 Task: In the sheet Budget Analysis ToolFont size of heading  18 Font style of dataoswald 'Font size of data '9 Alignment of headline & dataAlign center.   Fill color in heading, Red Font color of dataIn the sheet   Quantum Sales review   book
Action: Mouse moved to (269, 204)
Screenshot: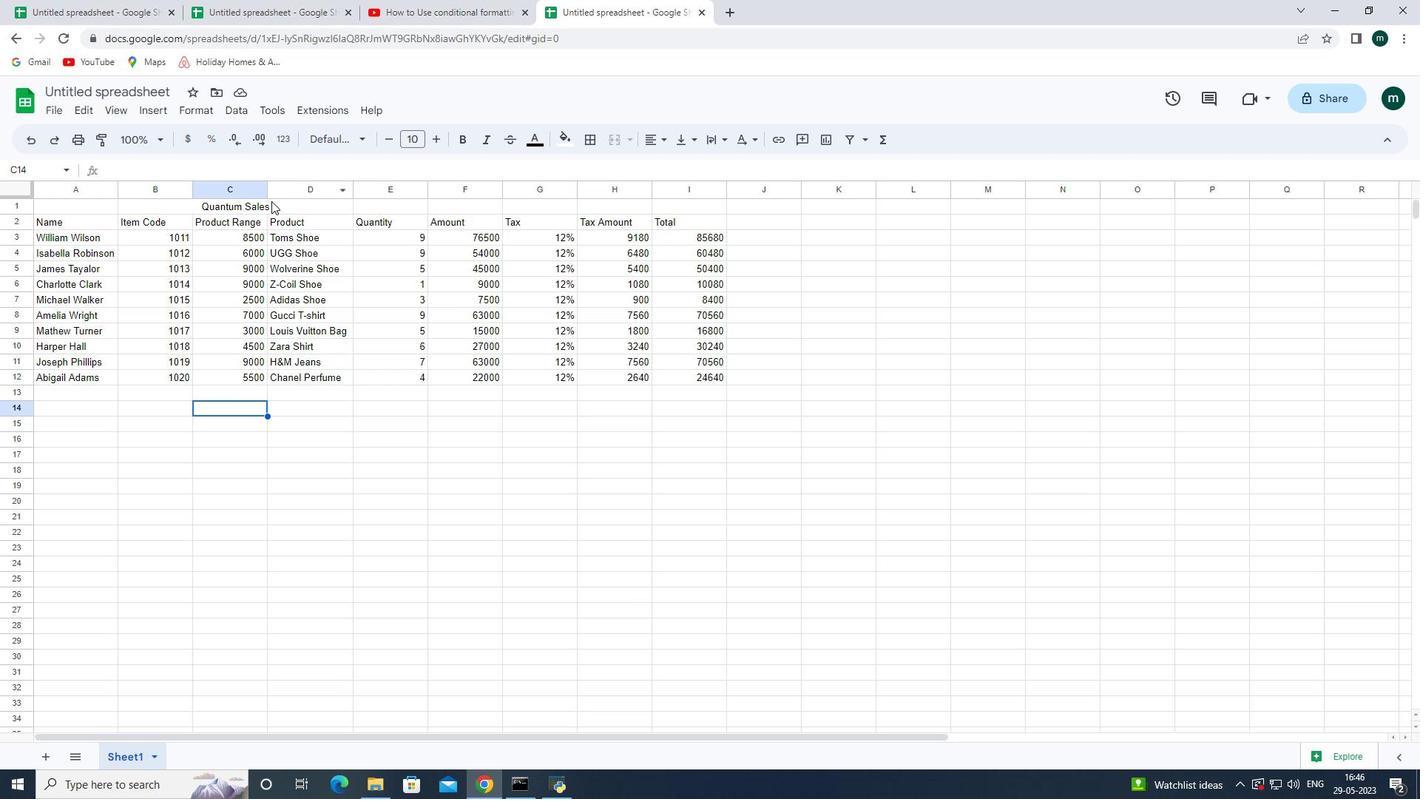 
Action: Mouse pressed left at (269, 204)
Screenshot: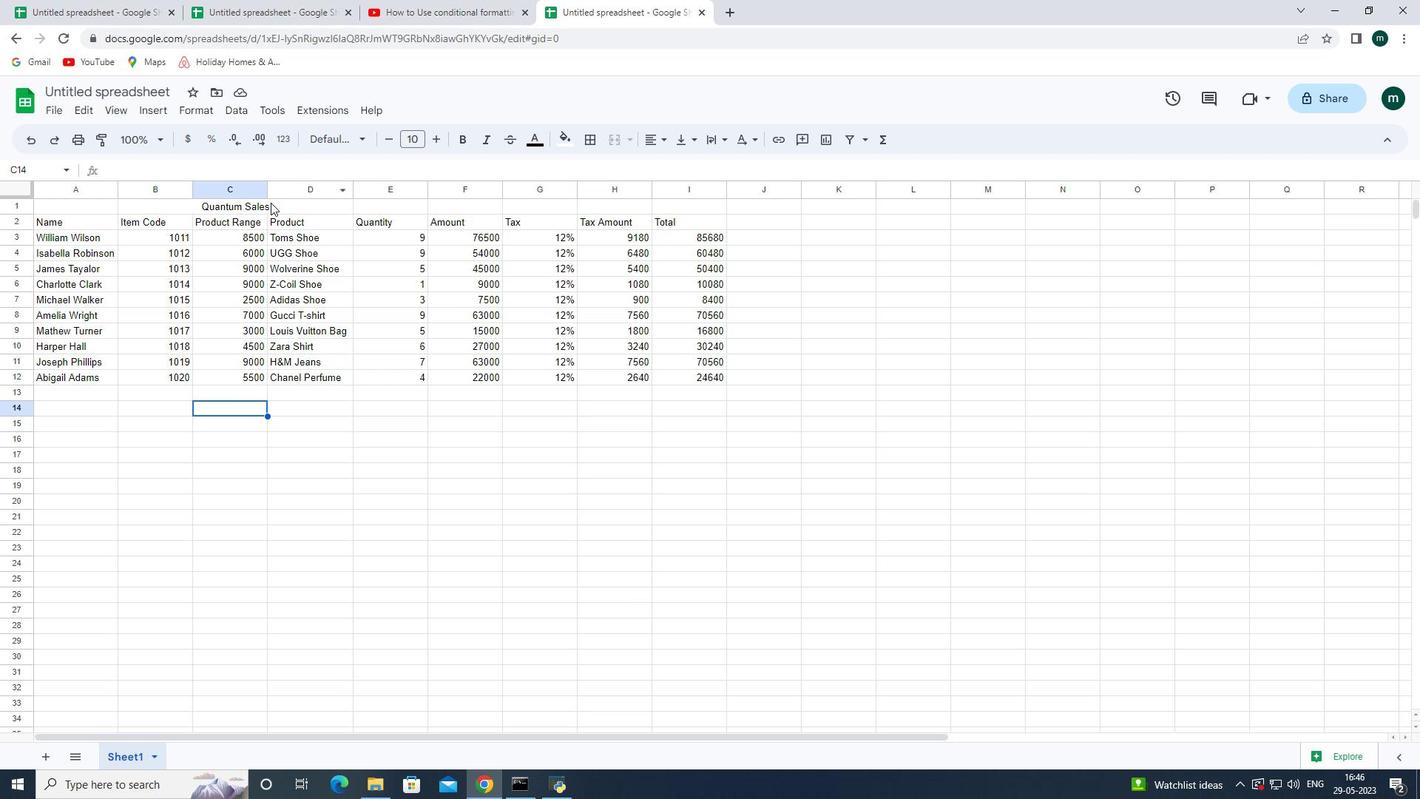 
Action: Mouse moved to (438, 136)
Screenshot: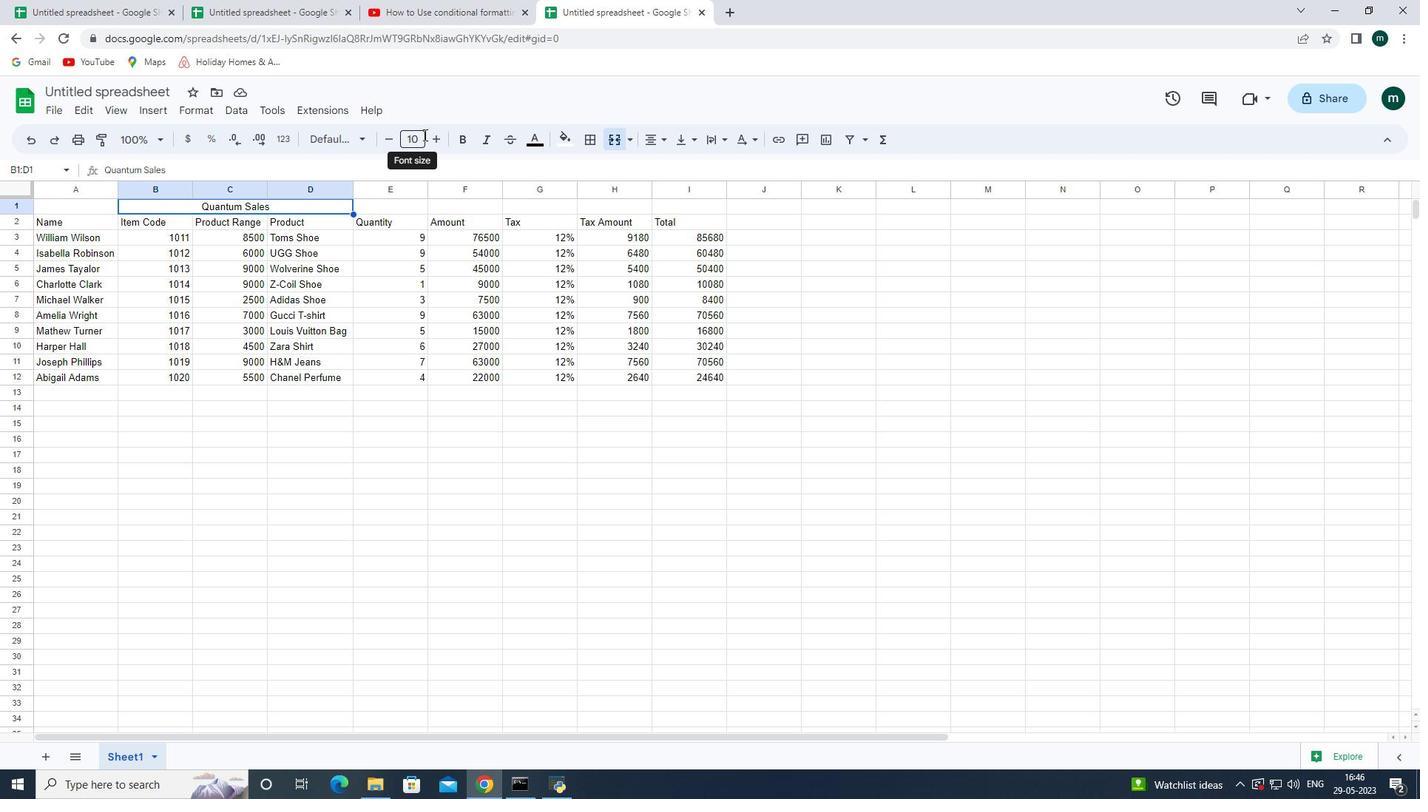 
Action: Mouse pressed left at (438, 136)
Screenshot: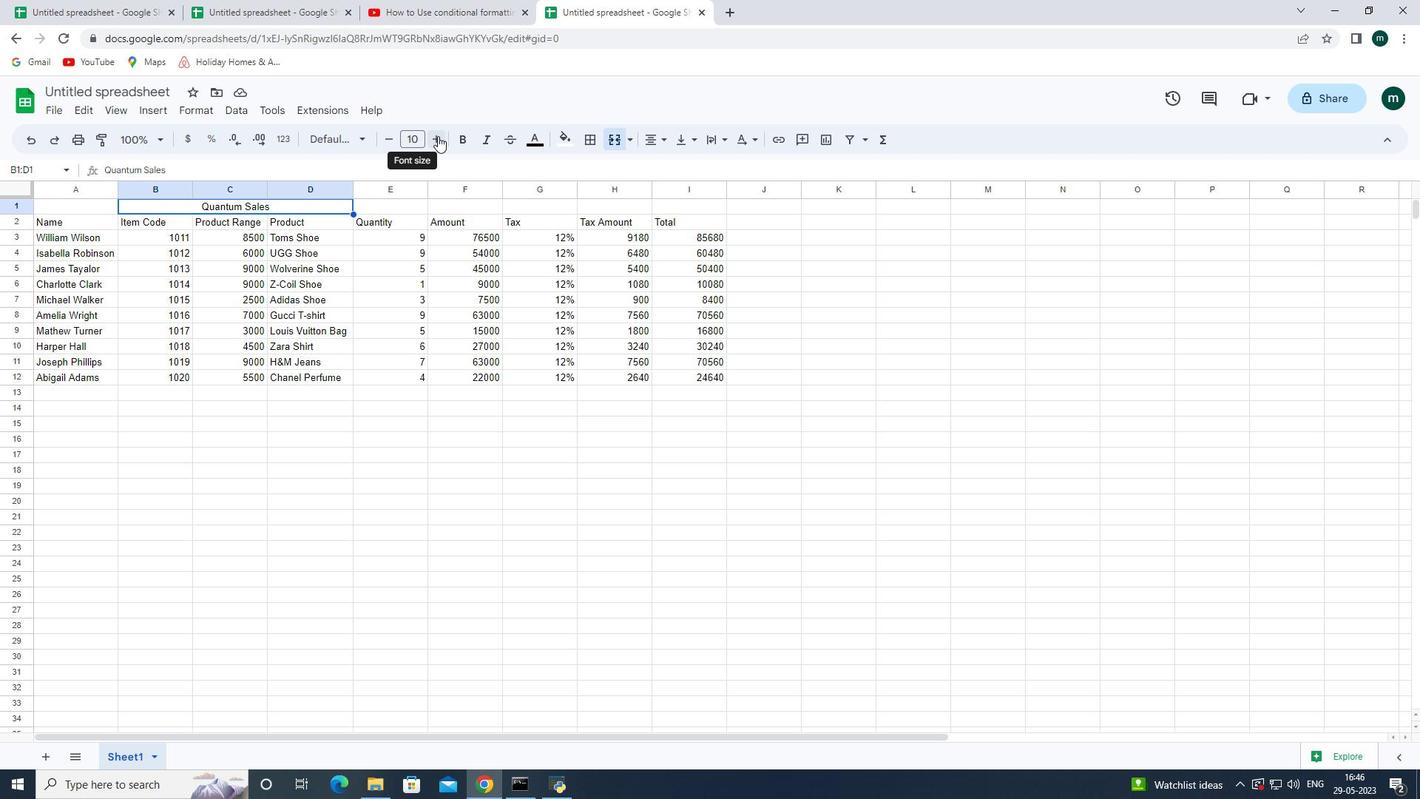 
Action: Mouse pressed left at (438, 136)
Screenshot: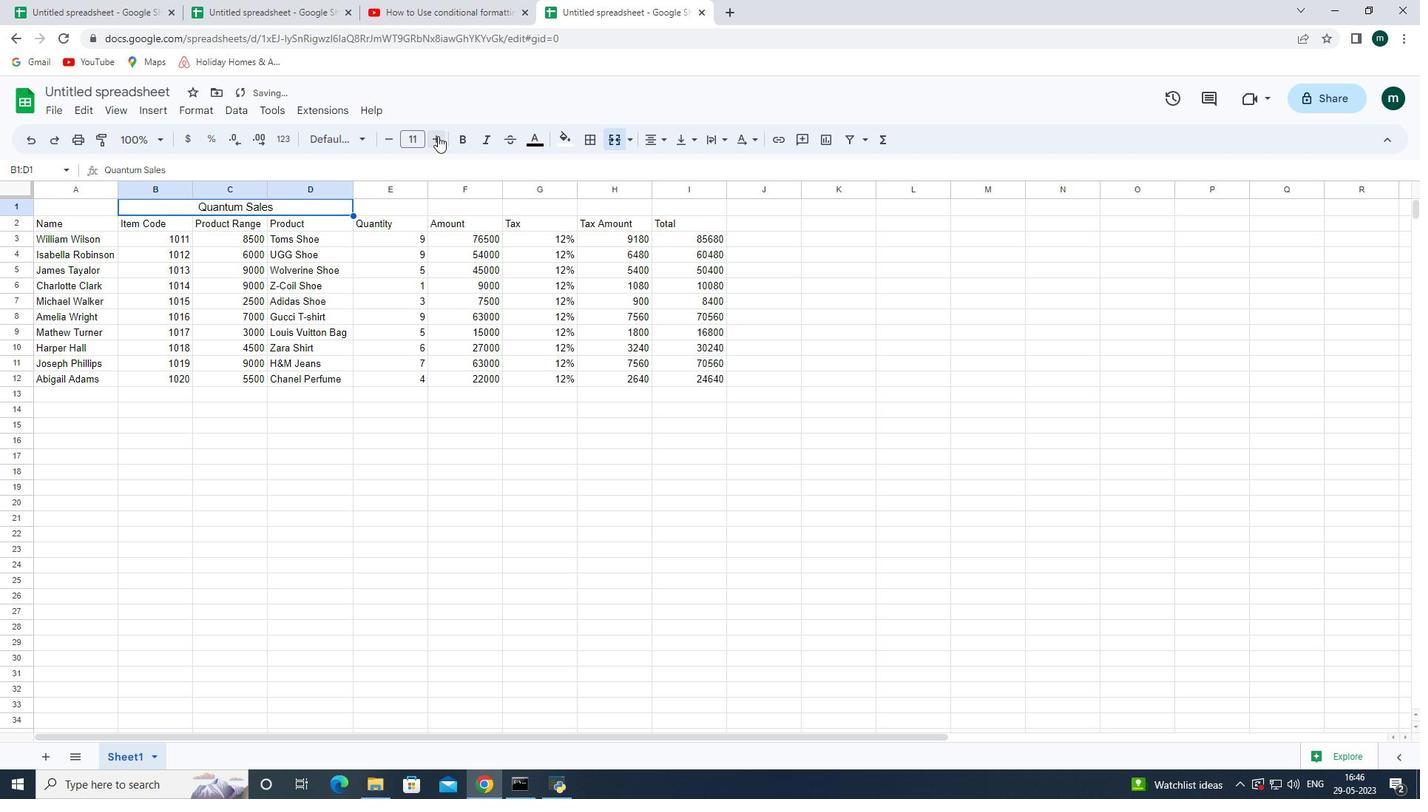 
Action: Mouse pressed left at (438, 136)
Screenshot: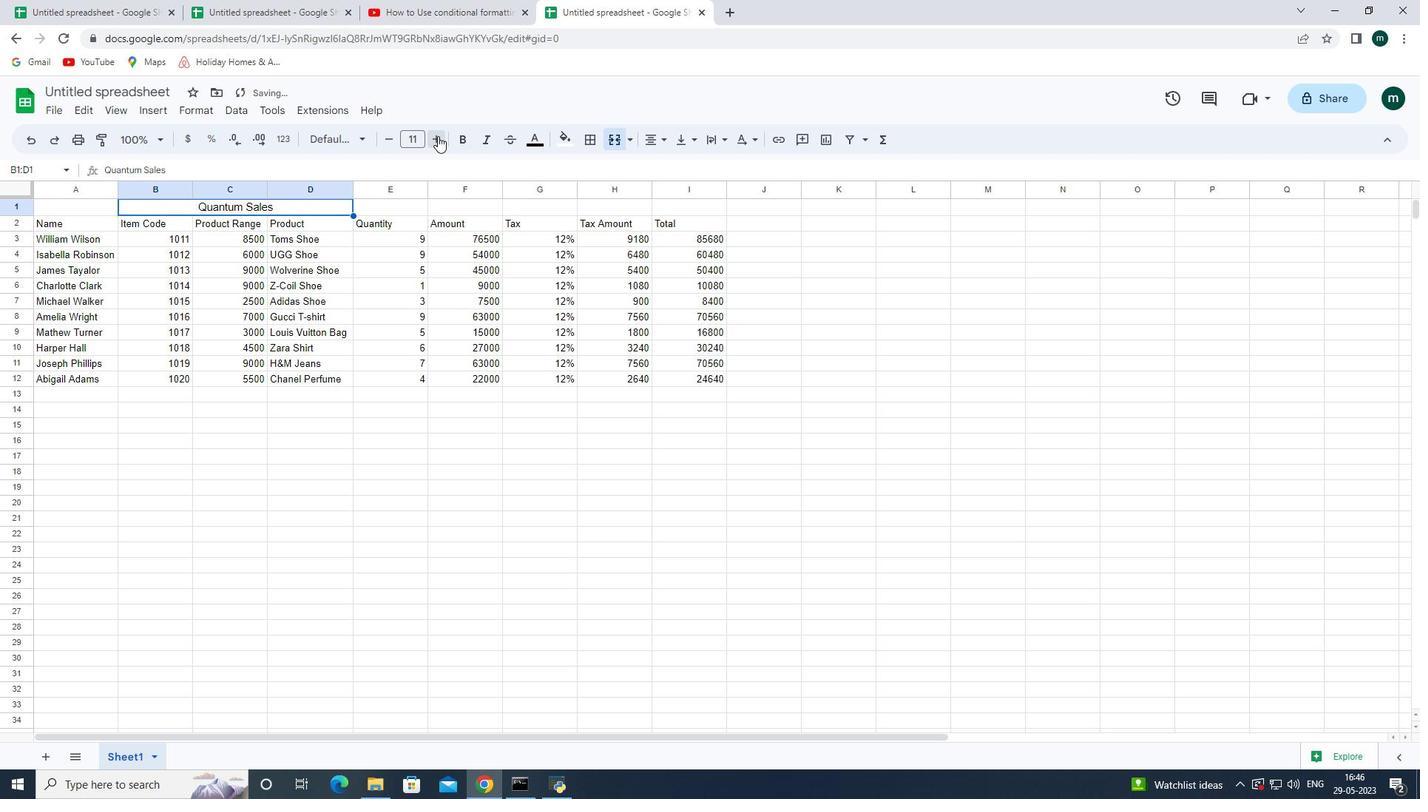 
Action: Mouse moved to (438, 136)
Screenshot: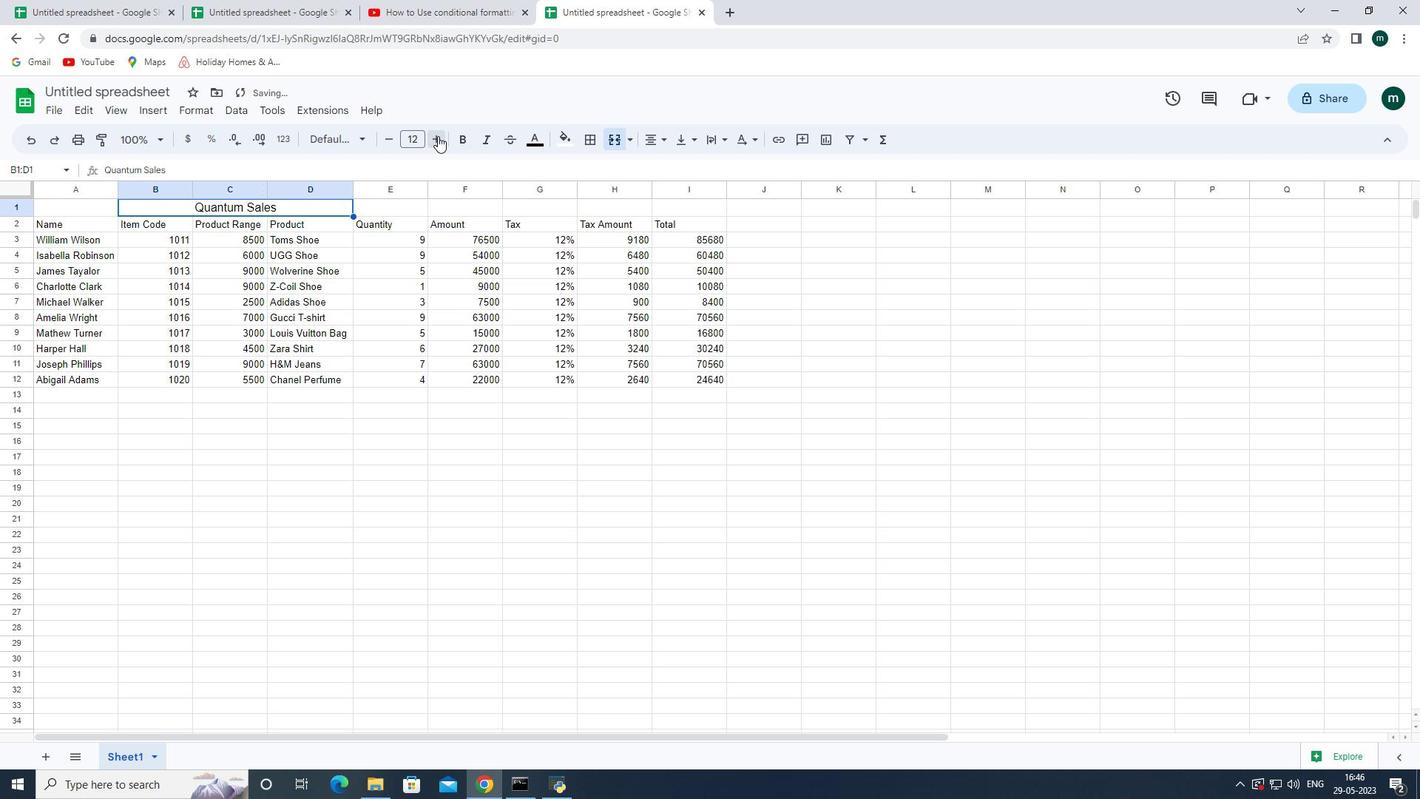 
Action: Mouse pressed left at (438, 136)
Screenshot: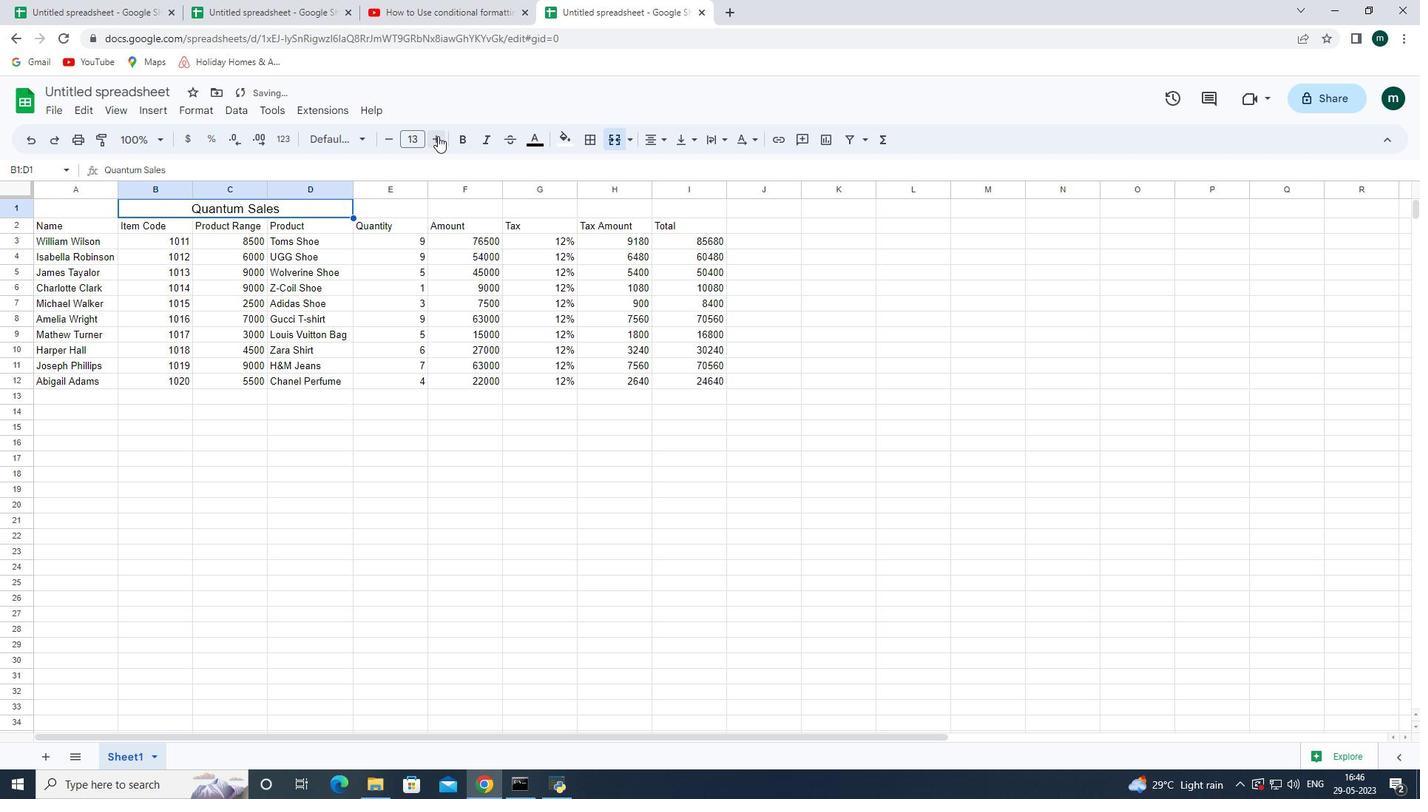 
Action: Mouse pressed left at (438, 136)
Screenshot: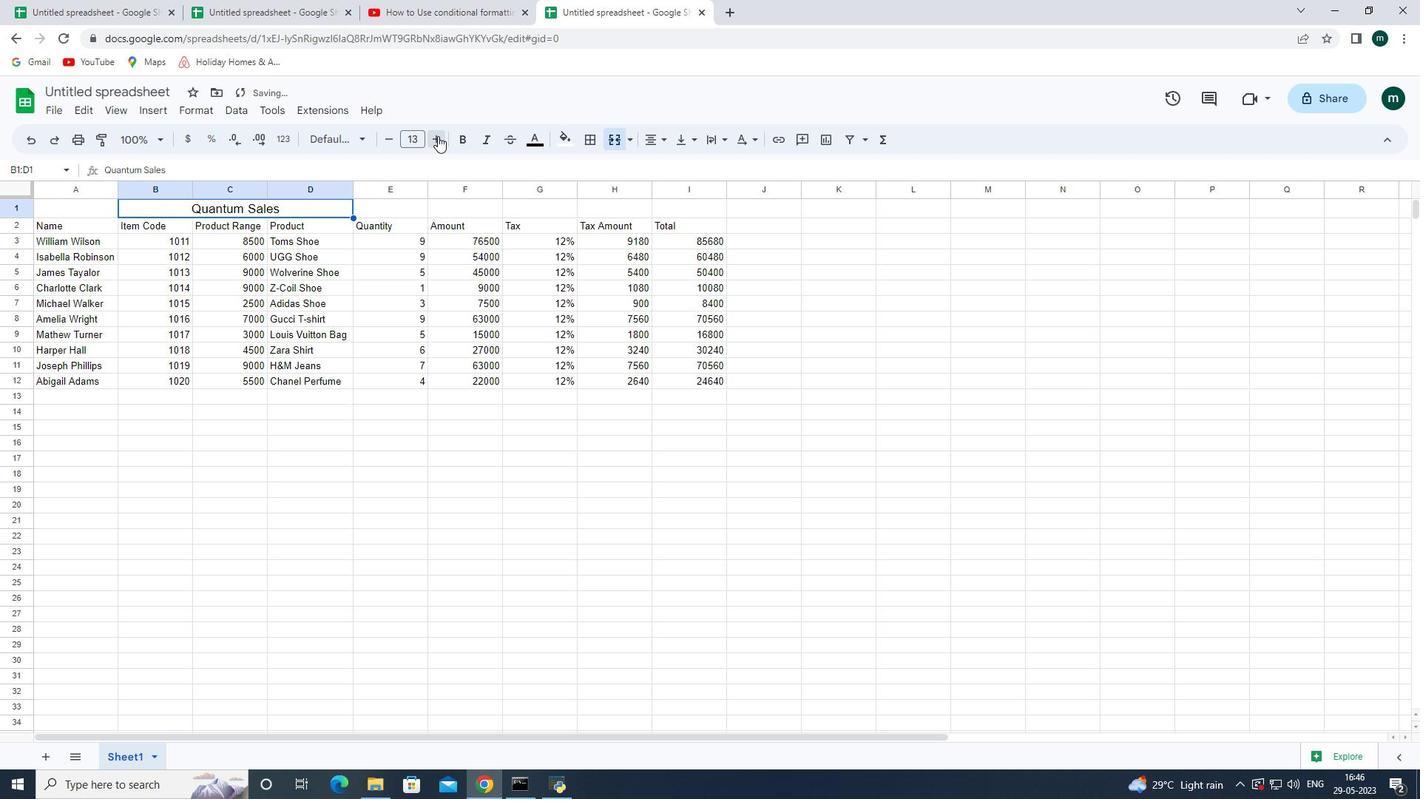 
Action: Mouse pressed left at (438, 136)
Screenshot: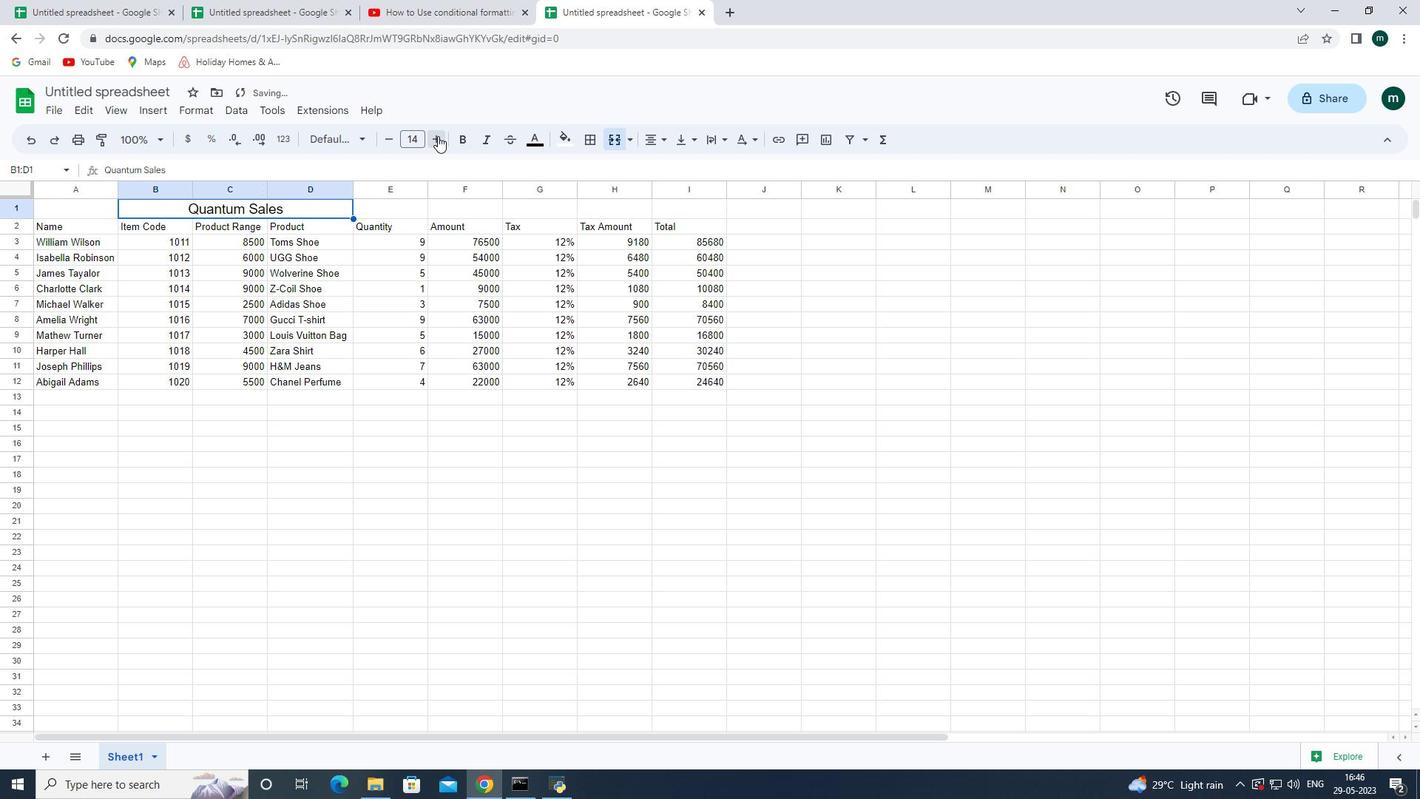 
Action: Mouse pressed left at (438, 136)
Screenshot: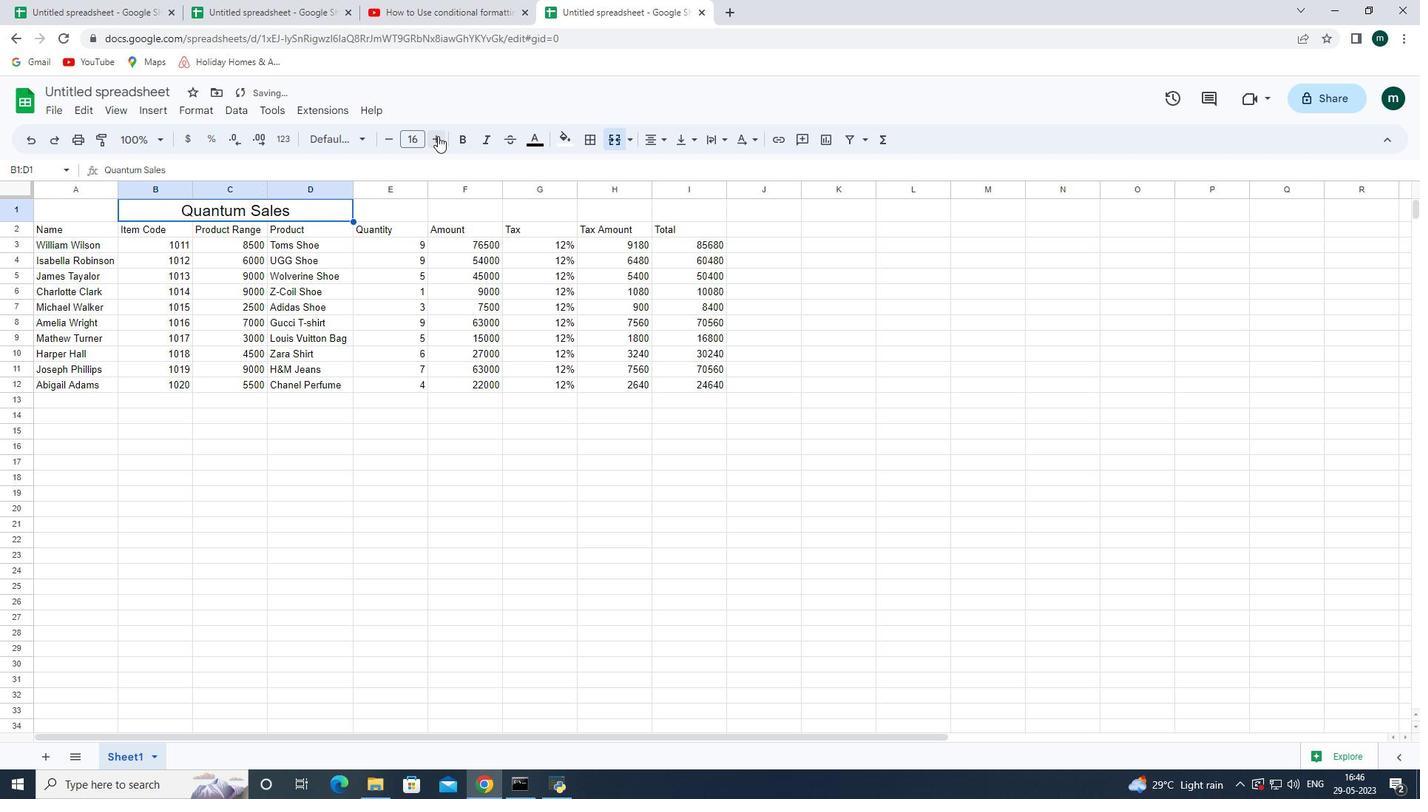 
Action: Mouse pressed left at (438, 136)
Screenshot: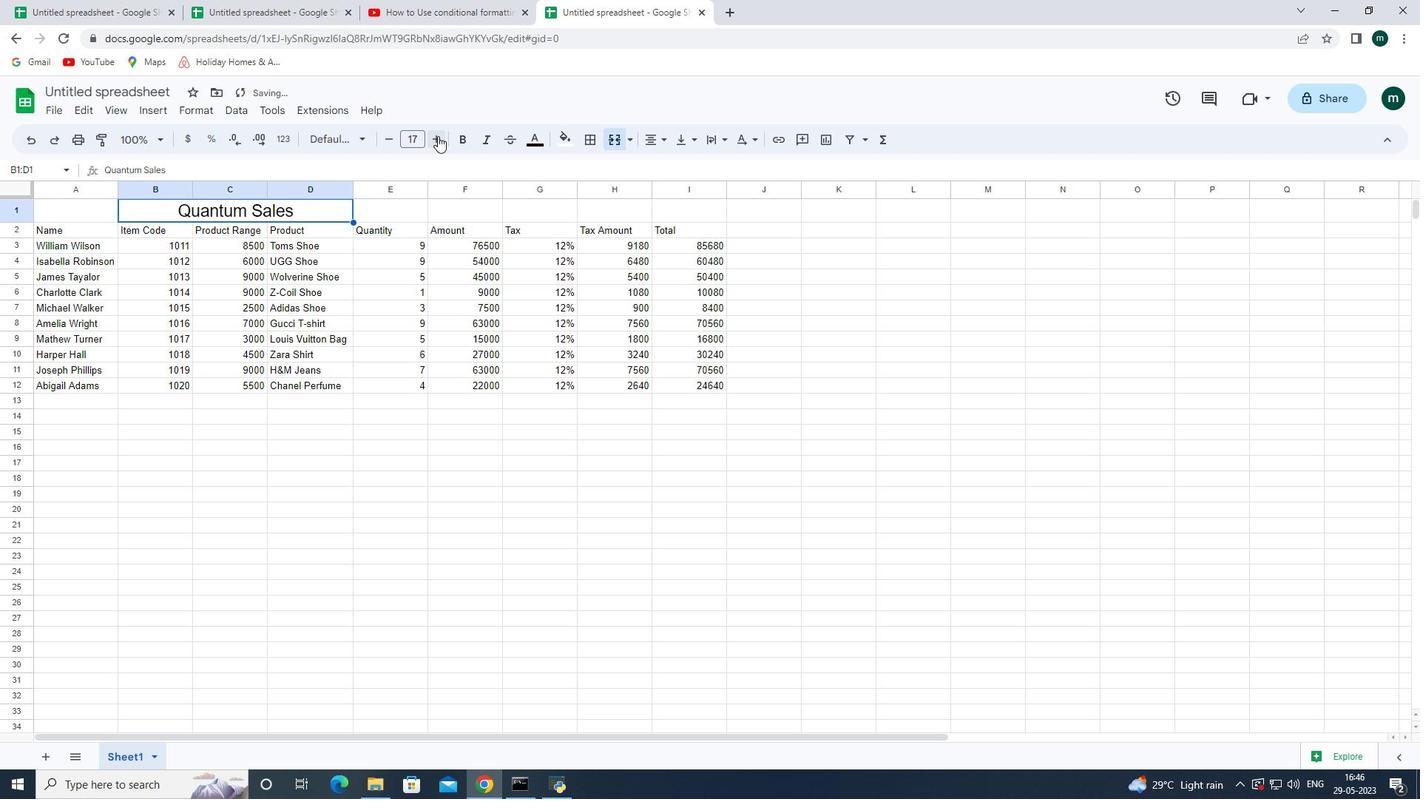 
Action: Mouse moved to (338, 137)
Screenshot: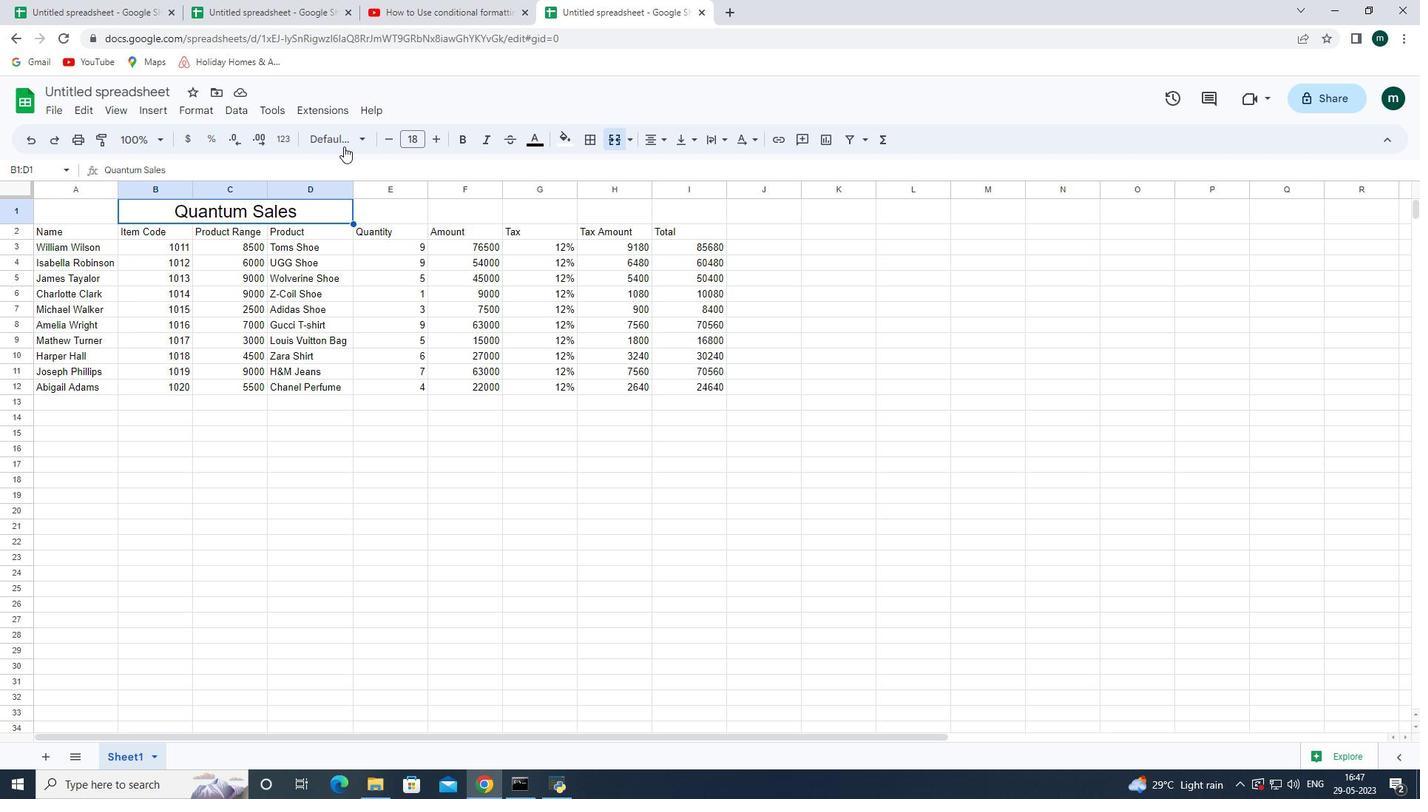 
Action: Mouse pressed left at (338, 137)
Screenshot: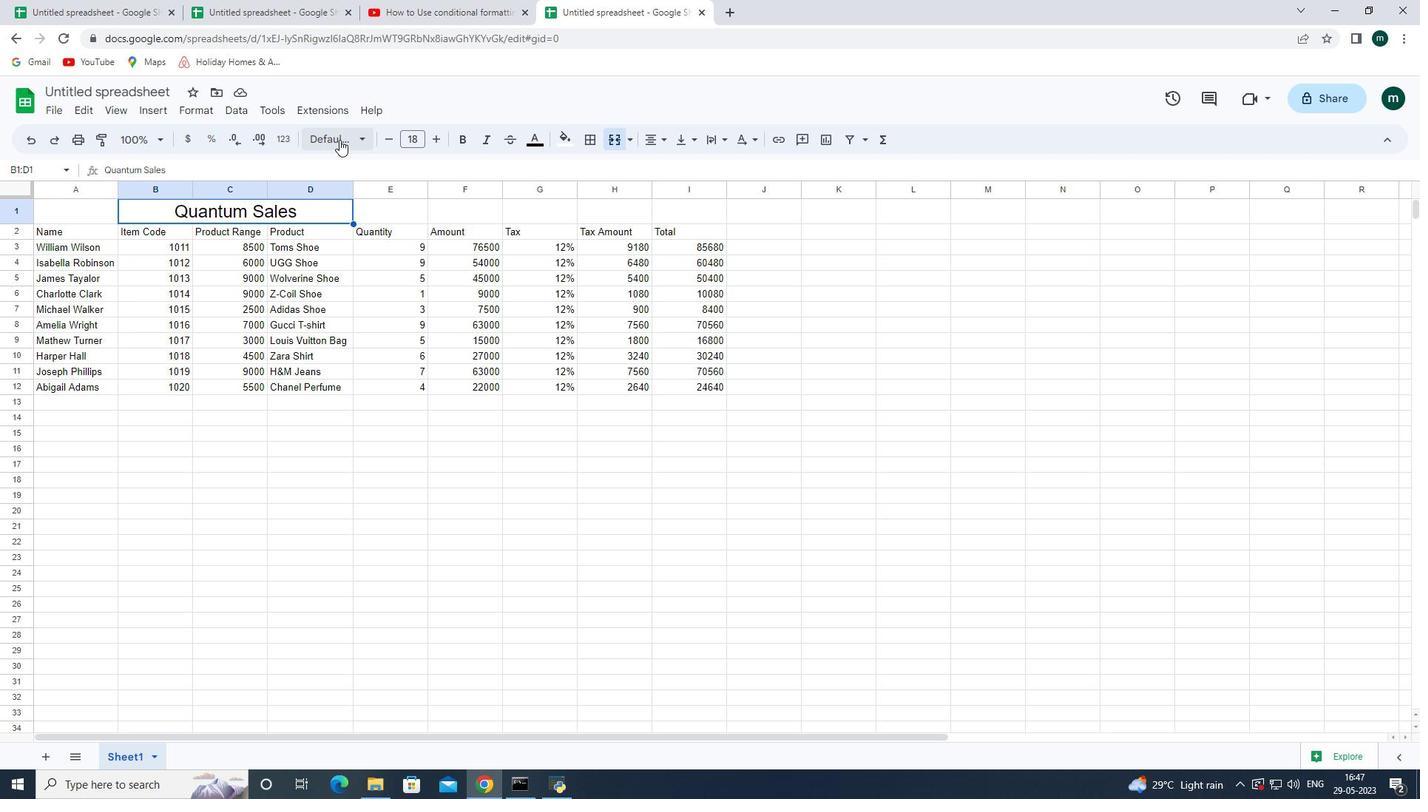
Action: Mouse moved to (179, 344)
Screenshot: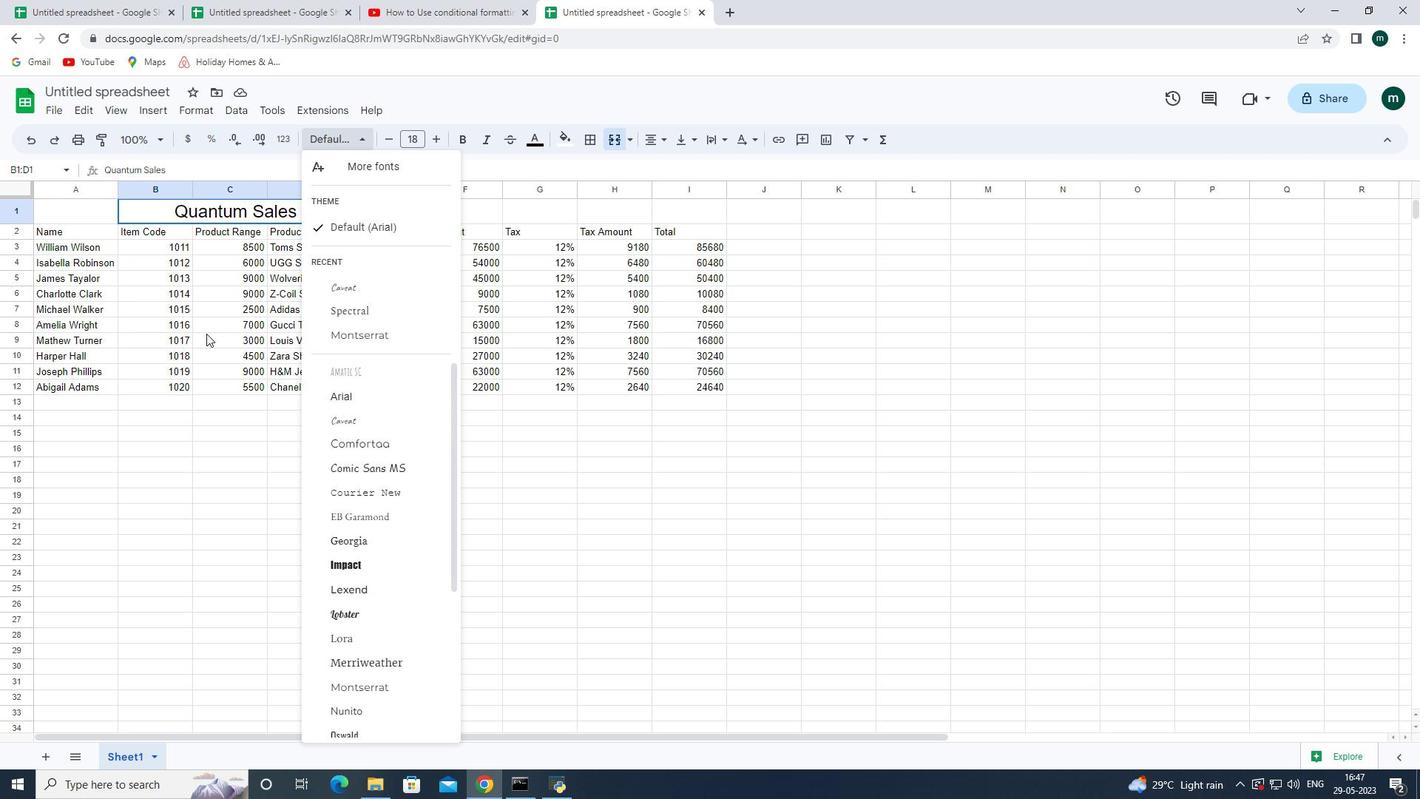 
Action: Mouse pressed left at (179, 344)
Screenshot: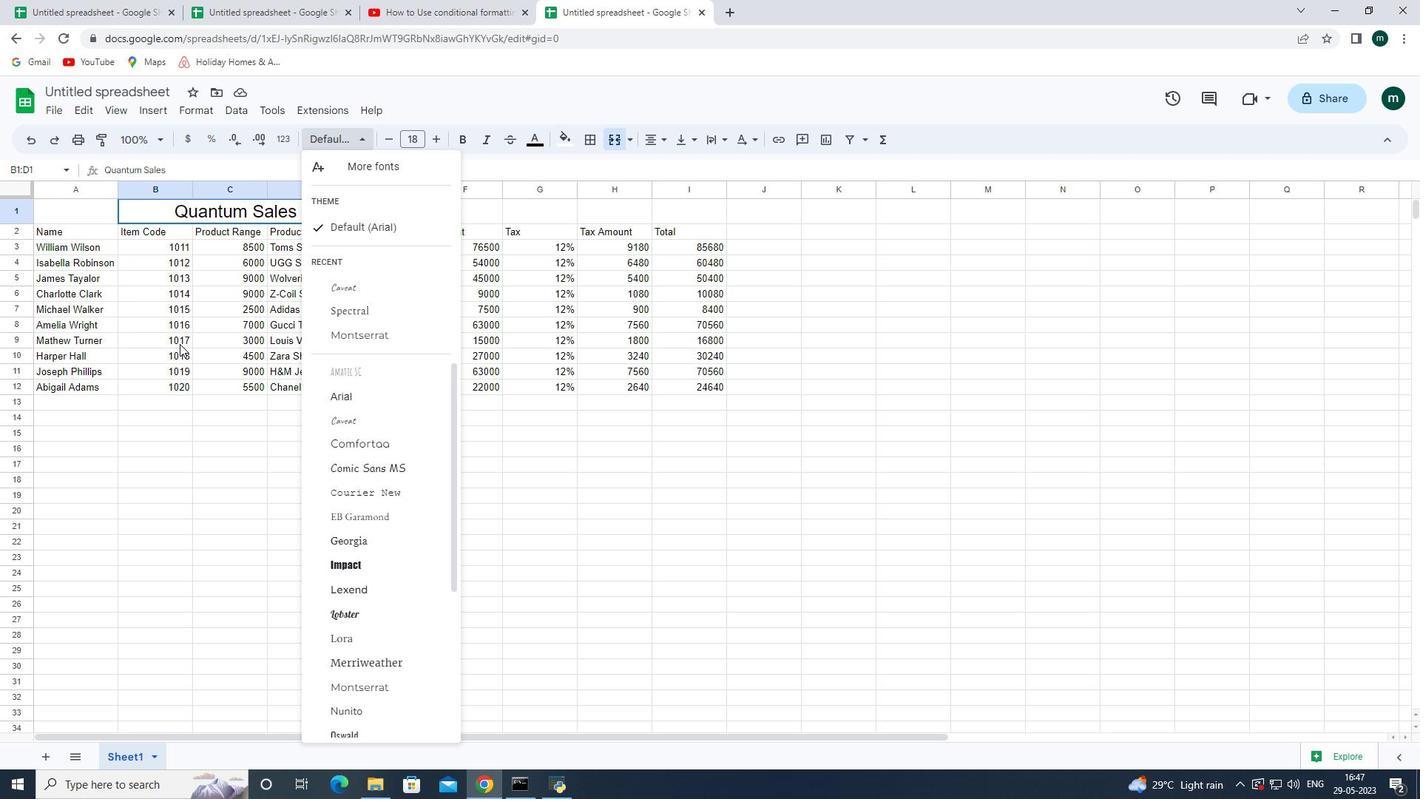 
Action: Mouse moved to (71, 232)
Screenshot: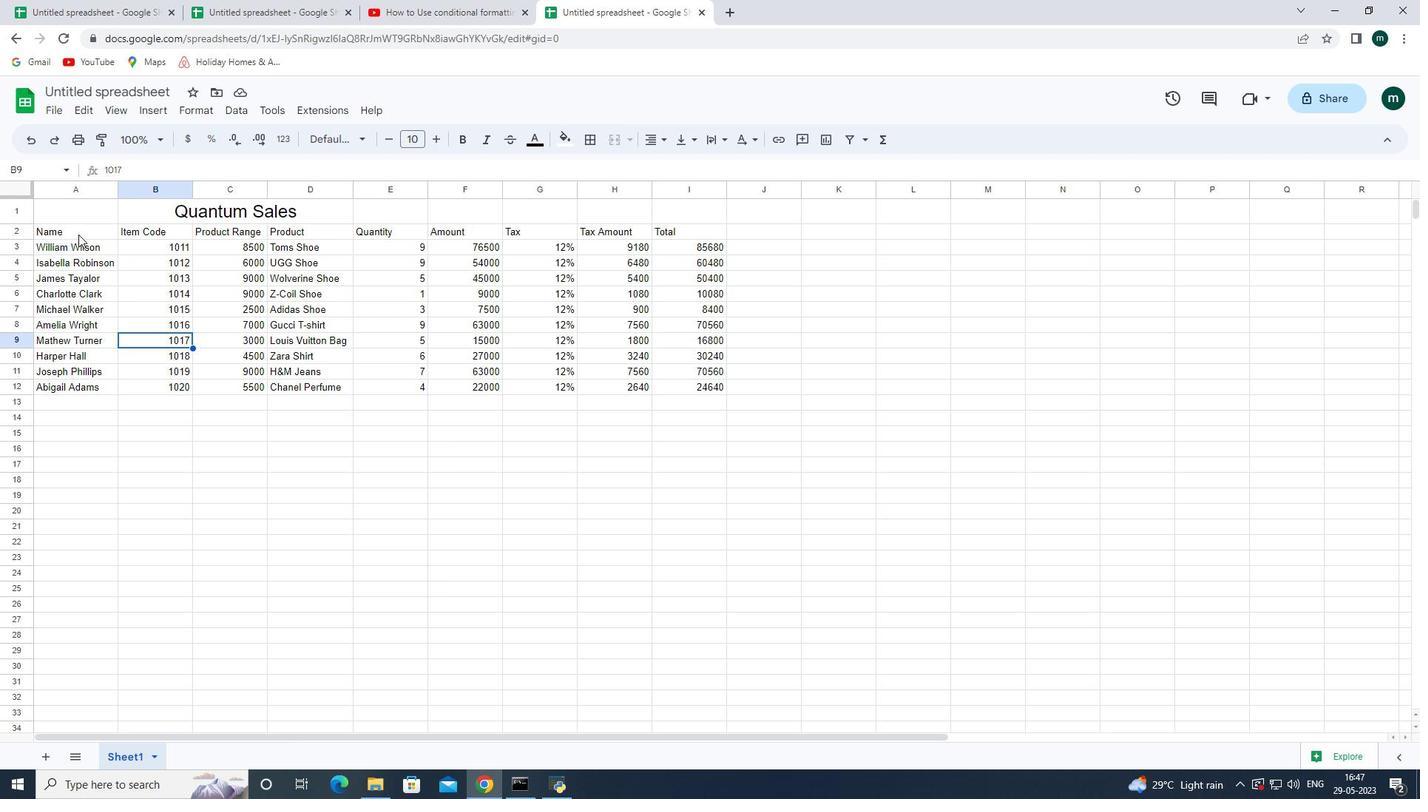 
Action: Mouse pressed left at (71, 232)
Screenshot: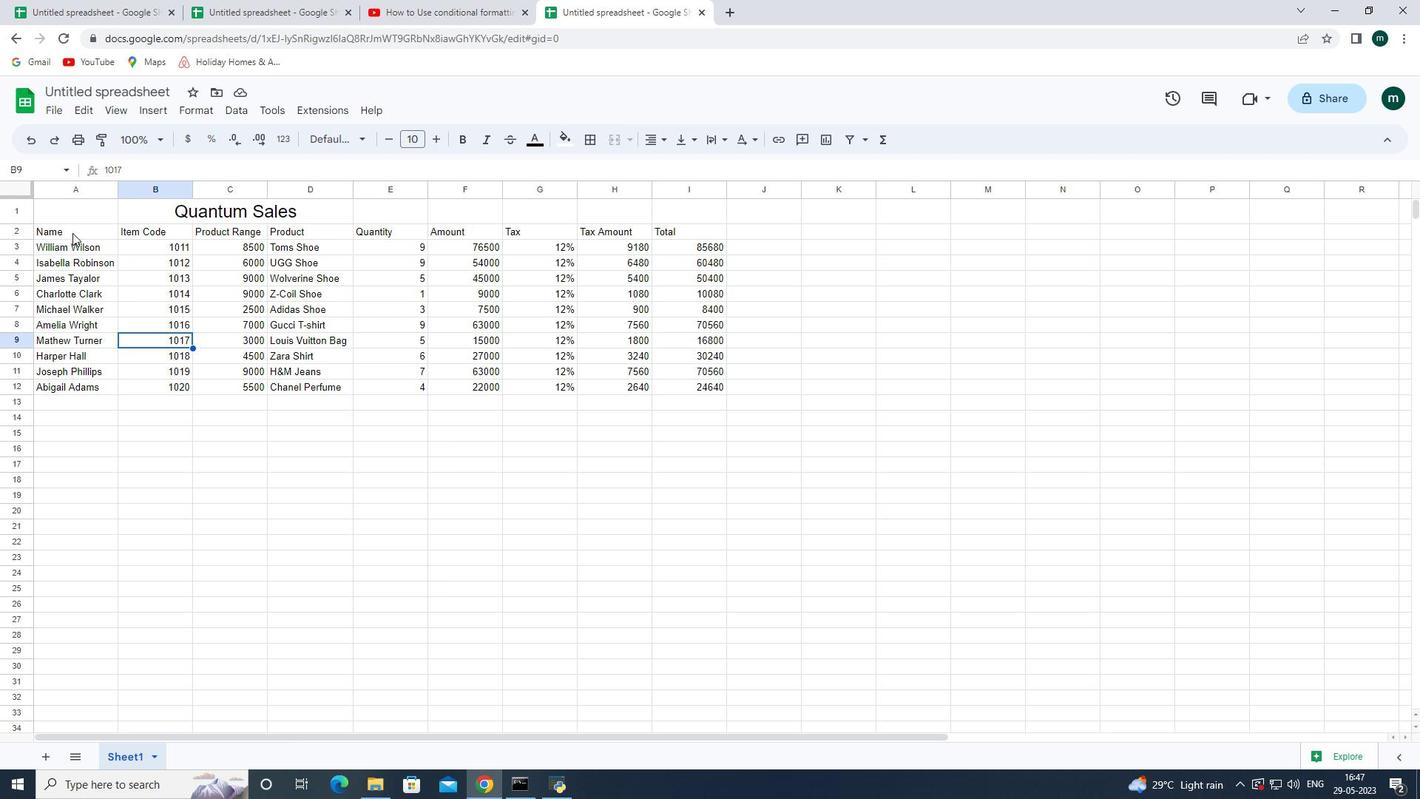 
Action: Mouse moved to (349, 137)
Screenshot: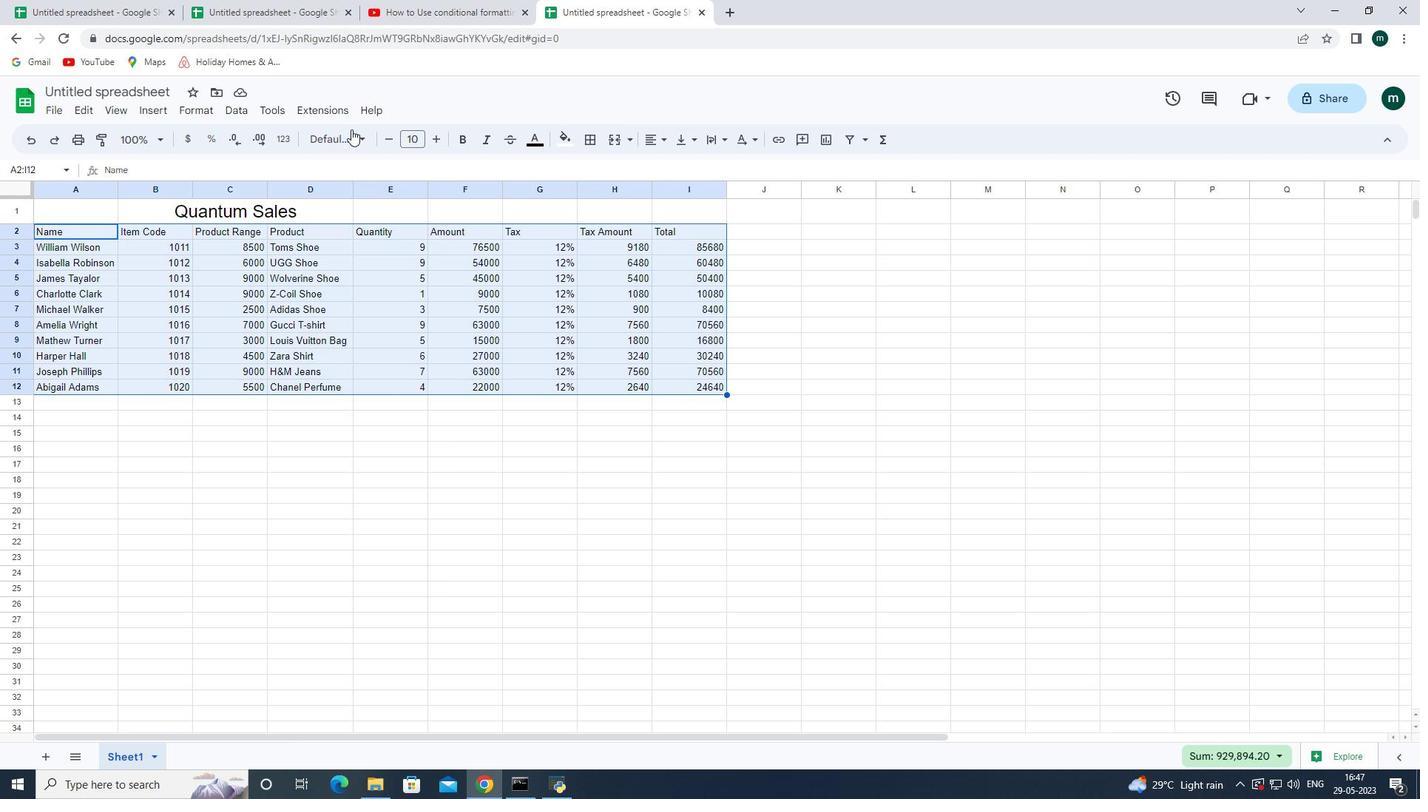 
Action: Mouse pressed left at (349, 137)
Screenshot: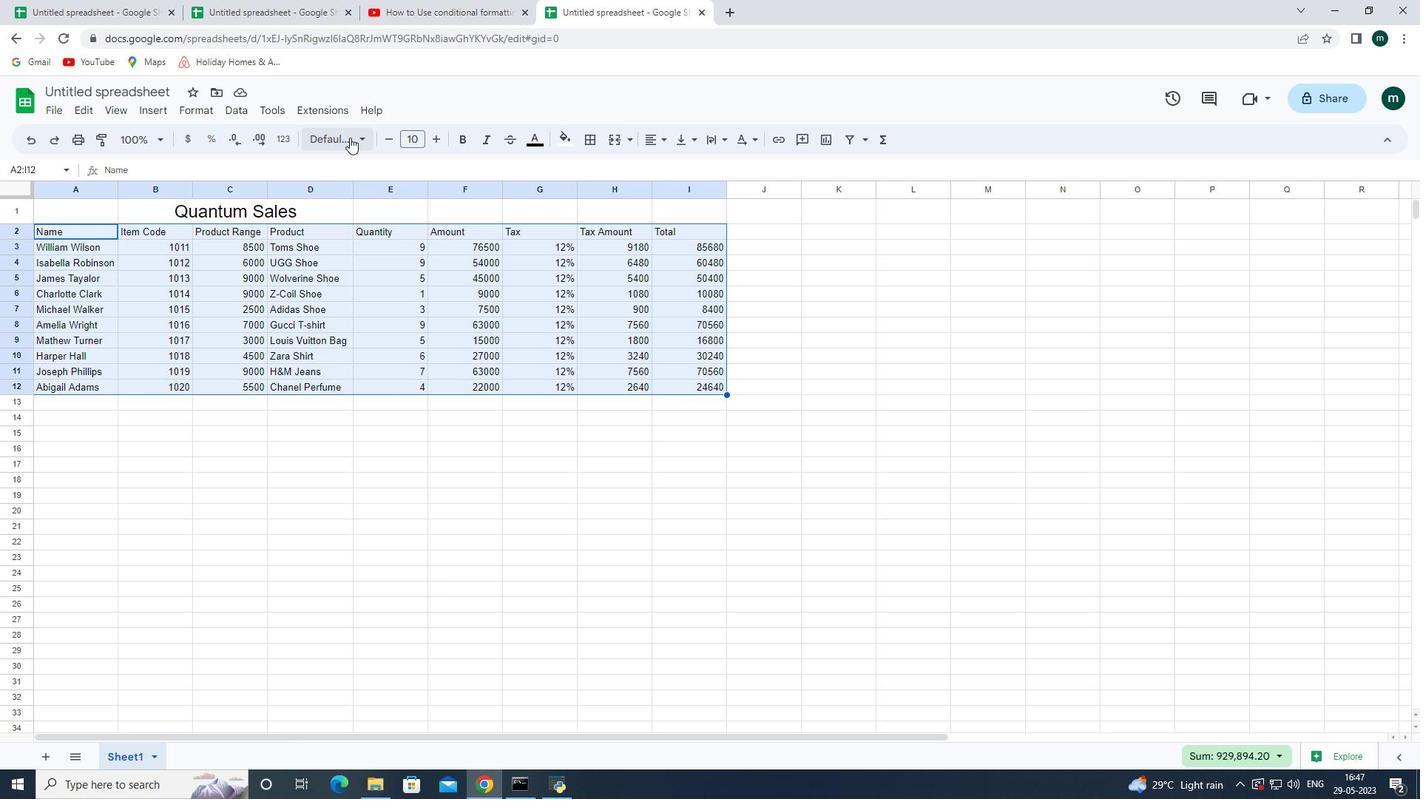
Action: Mouse moved to (395, 138)
Screenshot: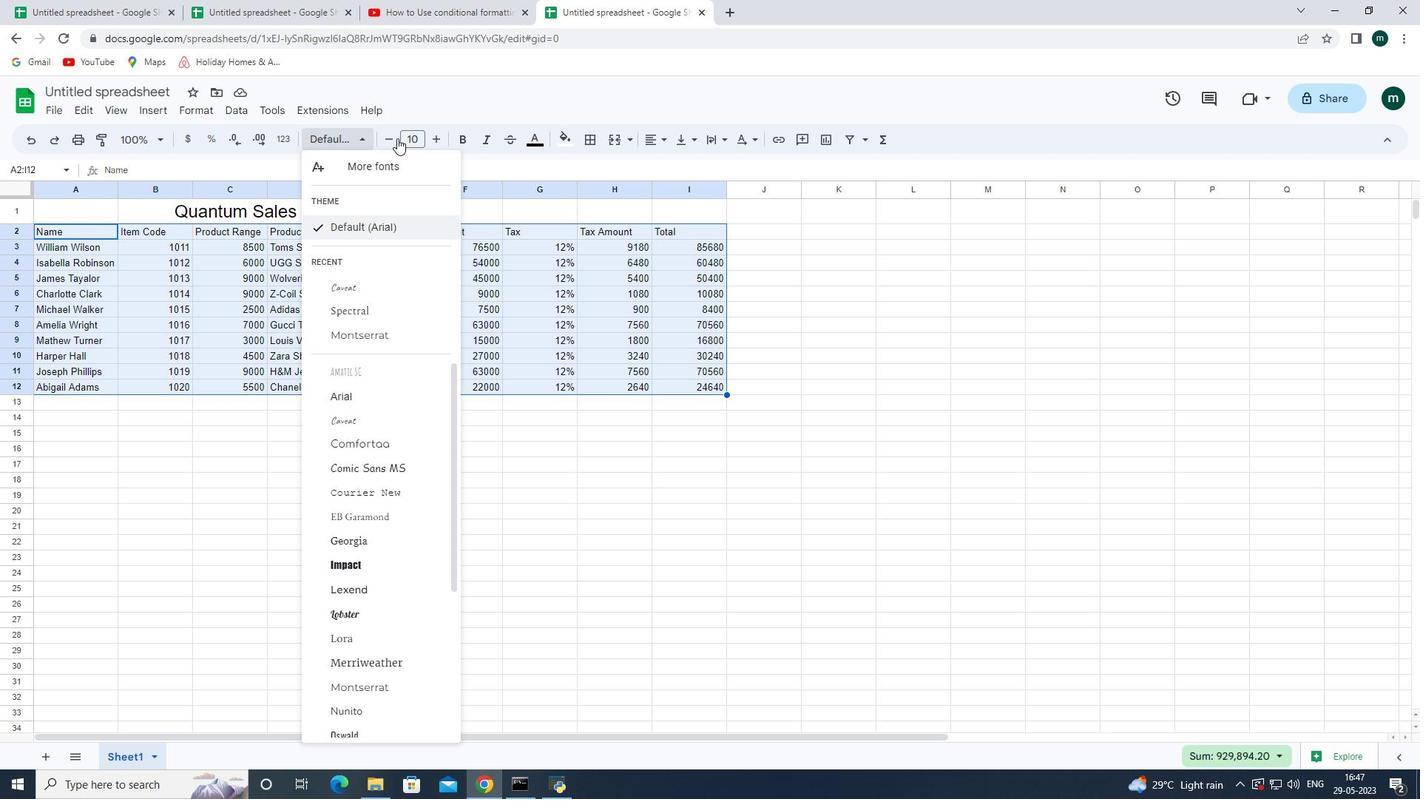 
Action: Mouse pressed left at (395, 138)
Screenshot: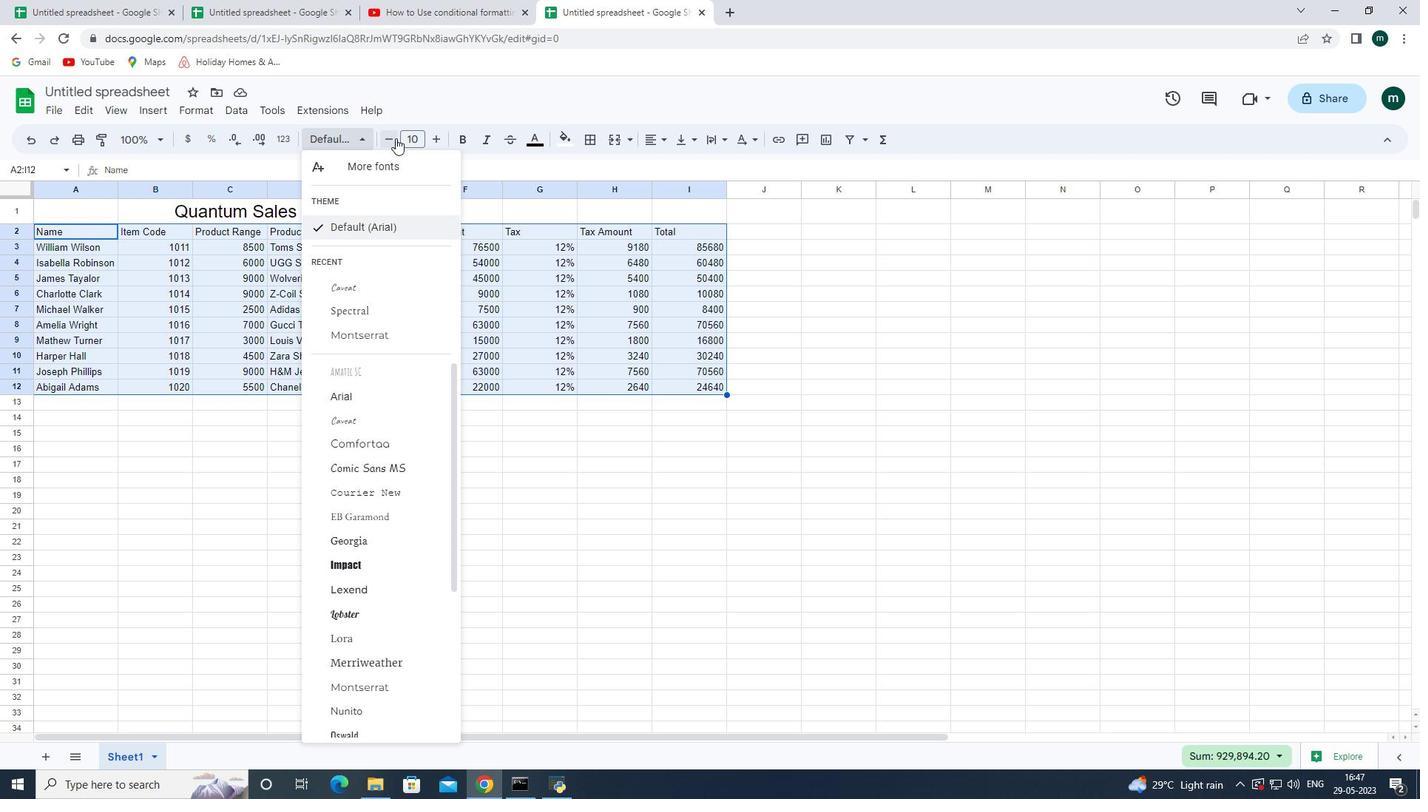 
Action: Mouse moved to (352, 136)
Screenshot: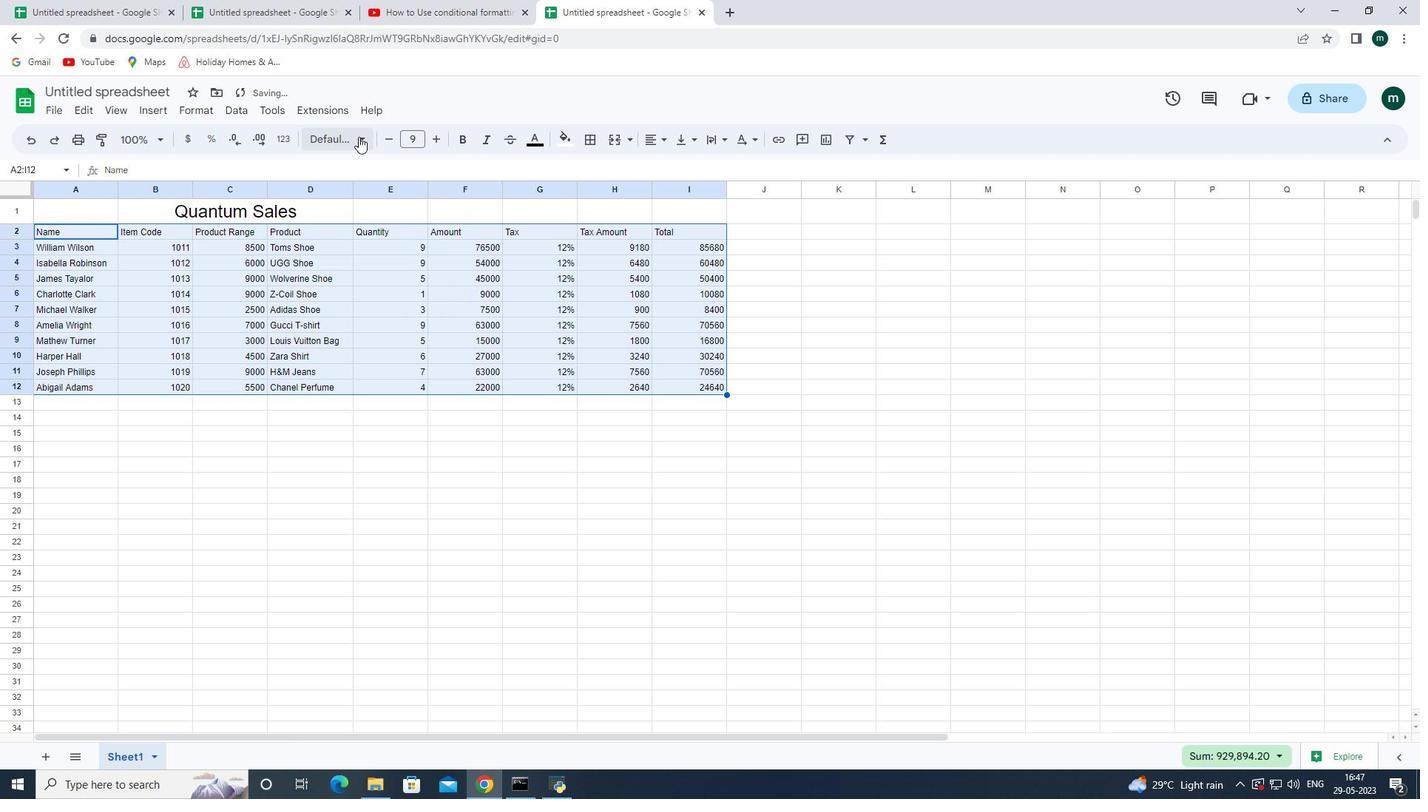 
Action: Mouse pressed left at (352, 136)
Screenshot: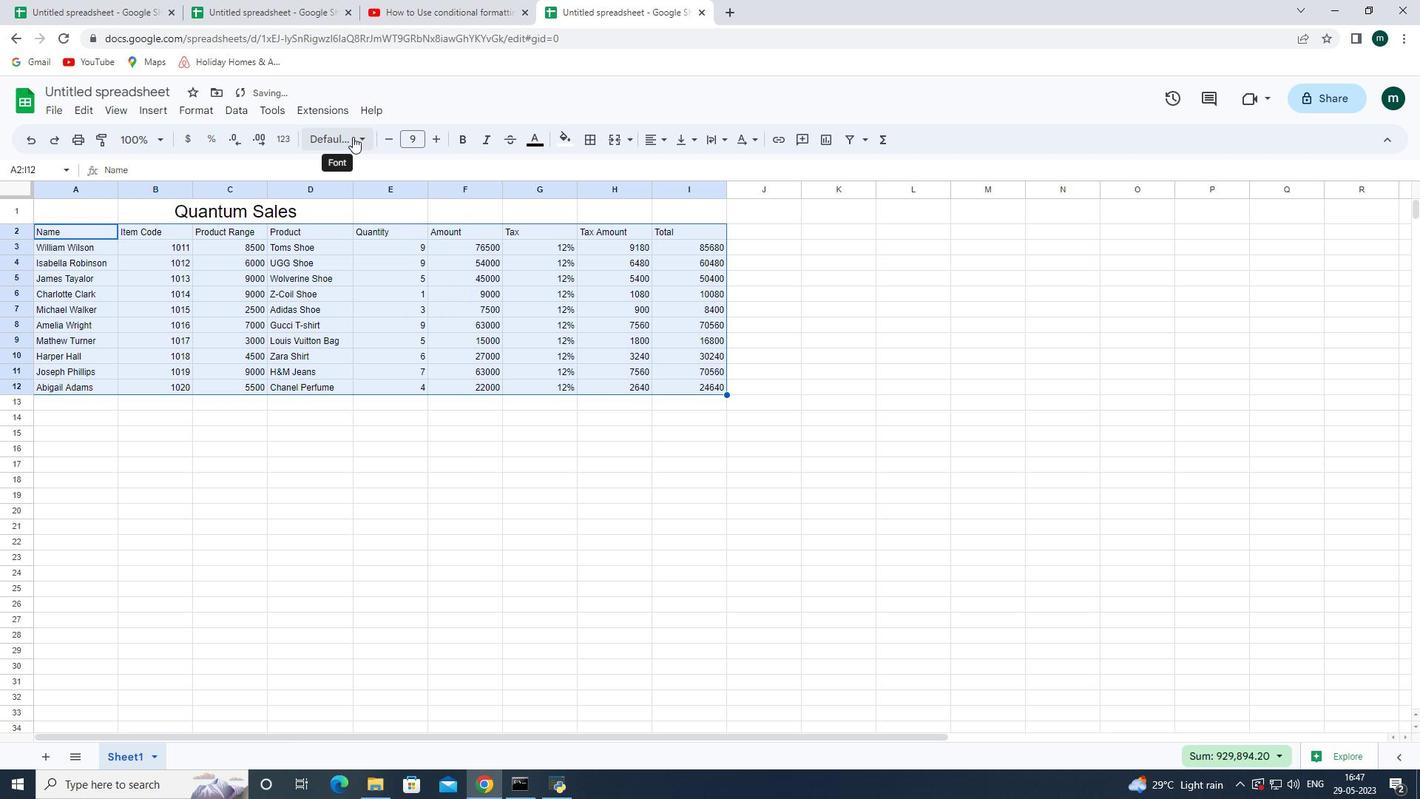 
Action: Mouse moved to (272, 210)
Screenshot: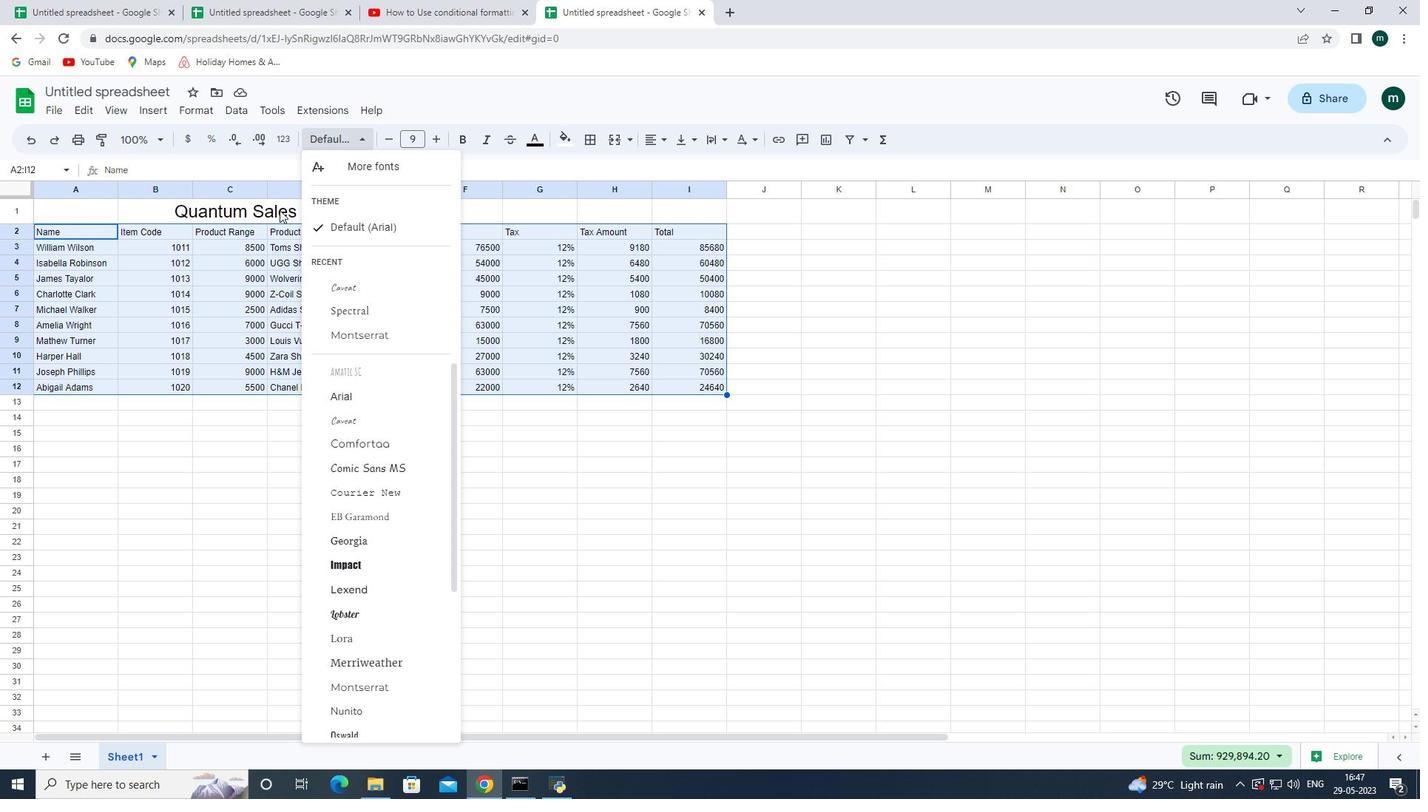 
Action: Mouse pressed left at (272, 210)
Screenshot: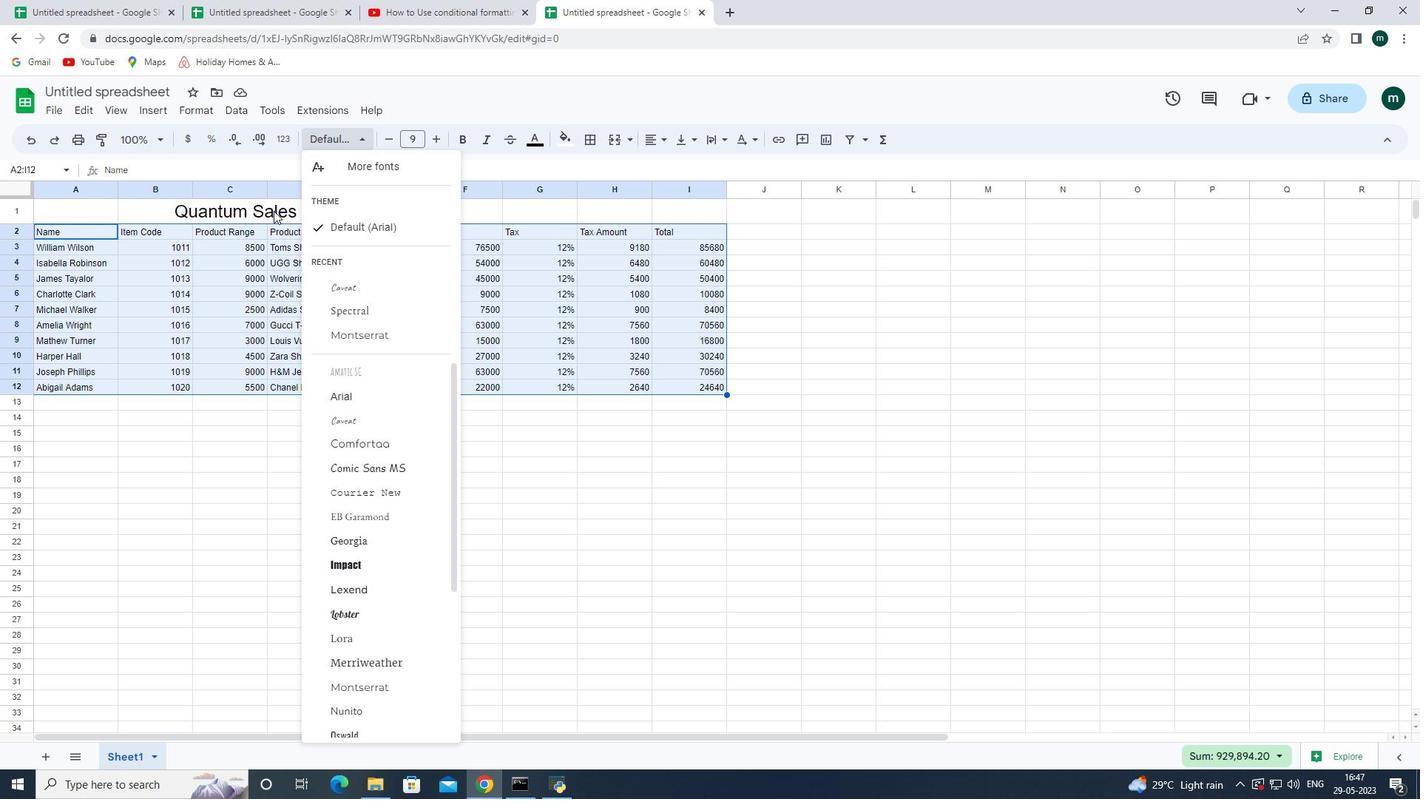 
Action: Mouse moved to (93, 206)
Screenshot: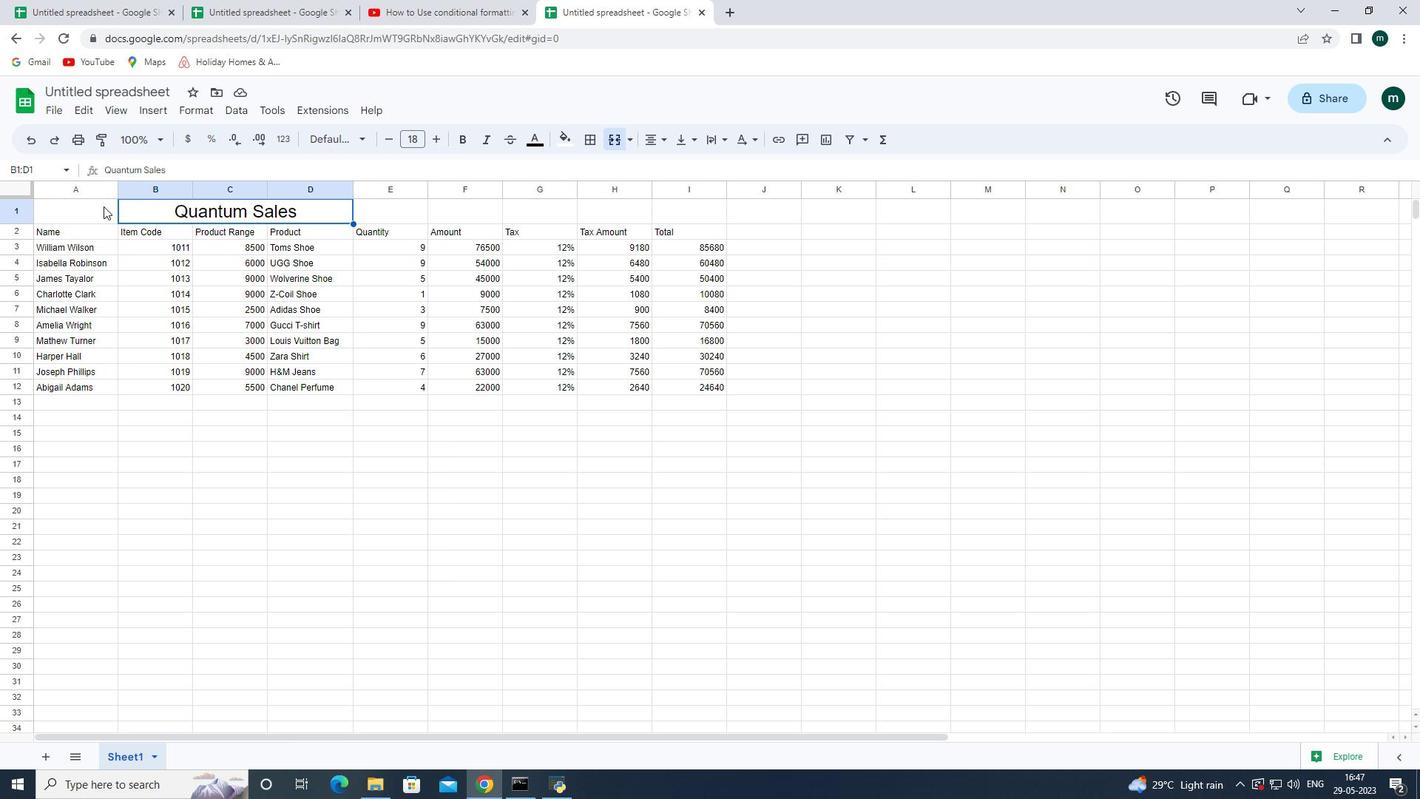 
Action: Mouse pressed left at (93, 206)
Screenshot: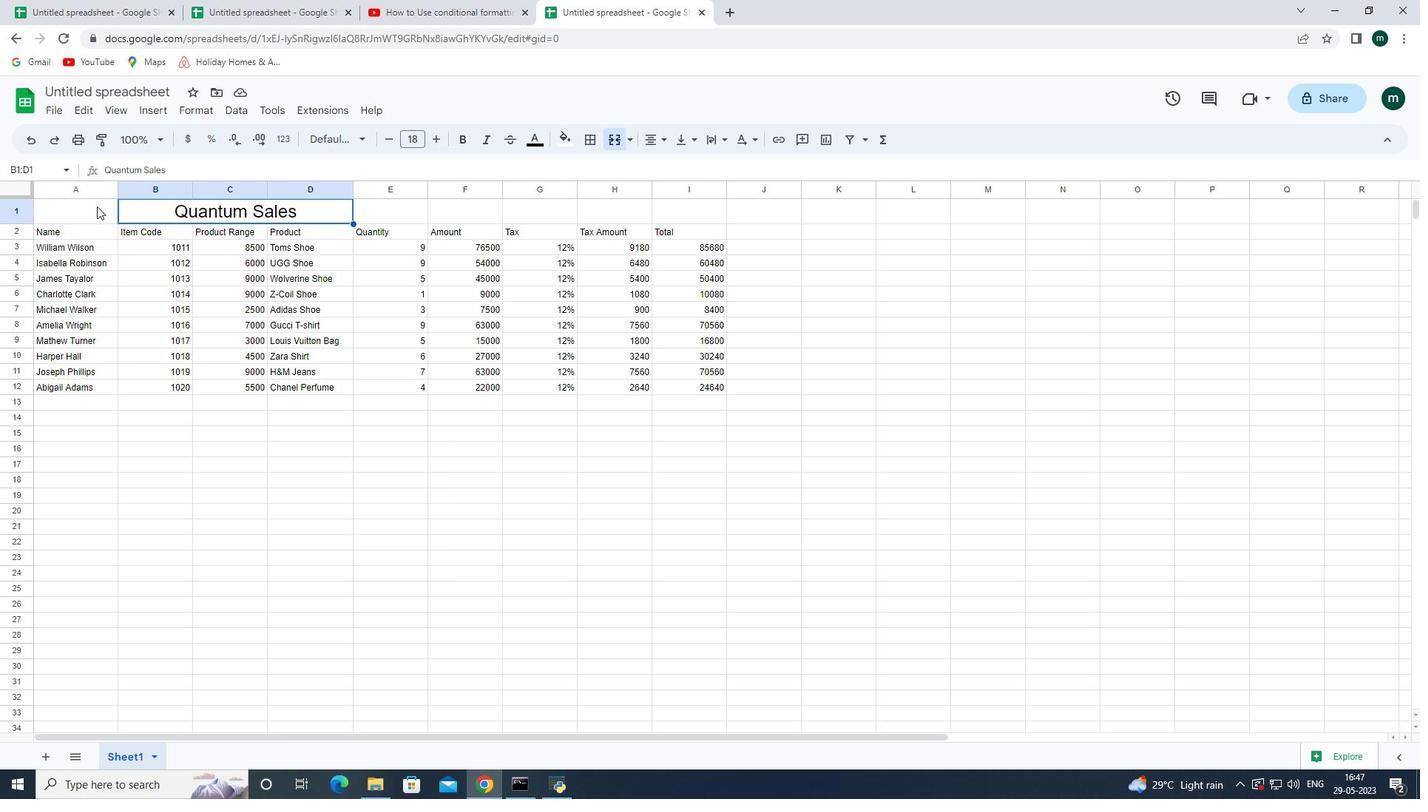 
Action: Mouse moved to (618, 142)
Screenshot: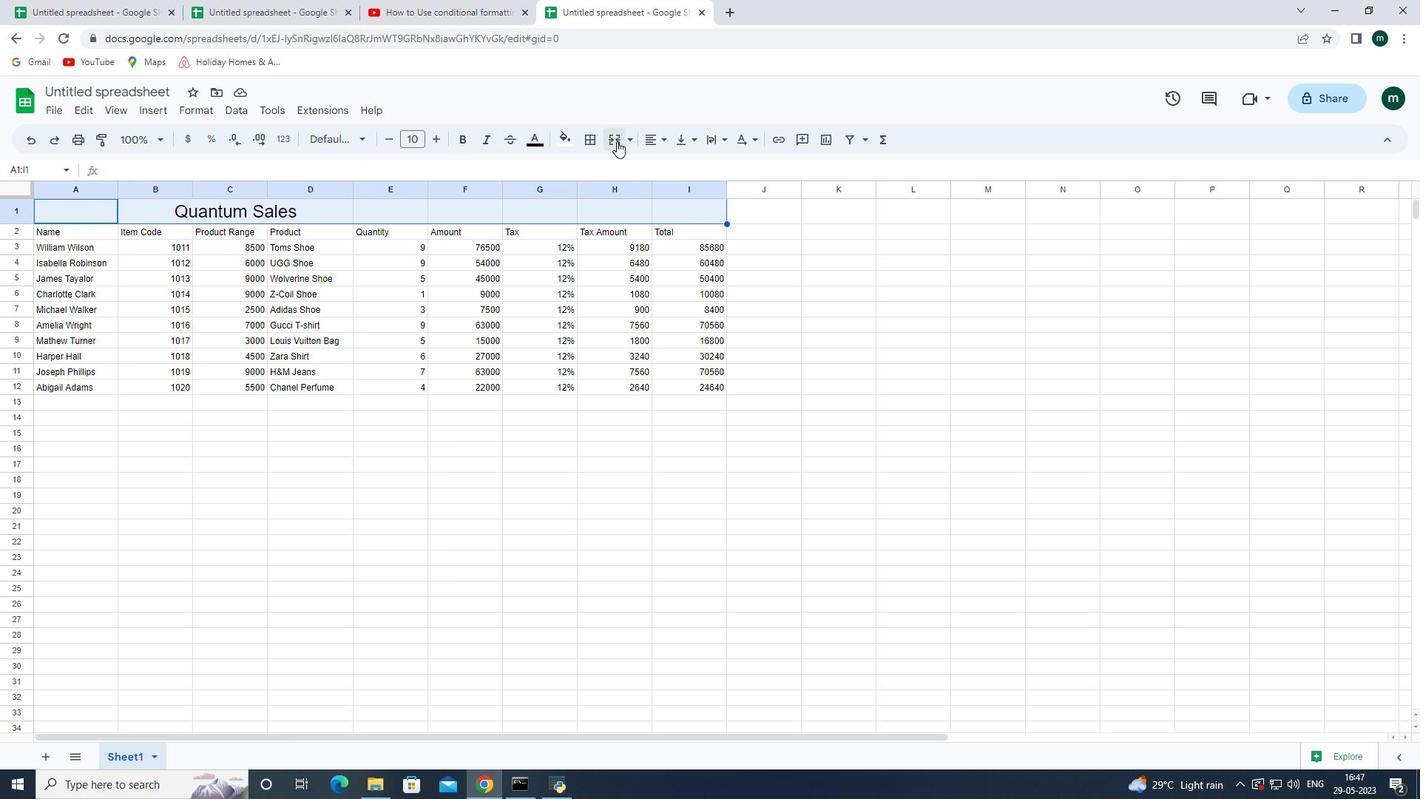 
Action: Mouse pressed left at (618, 142)
Screenshot: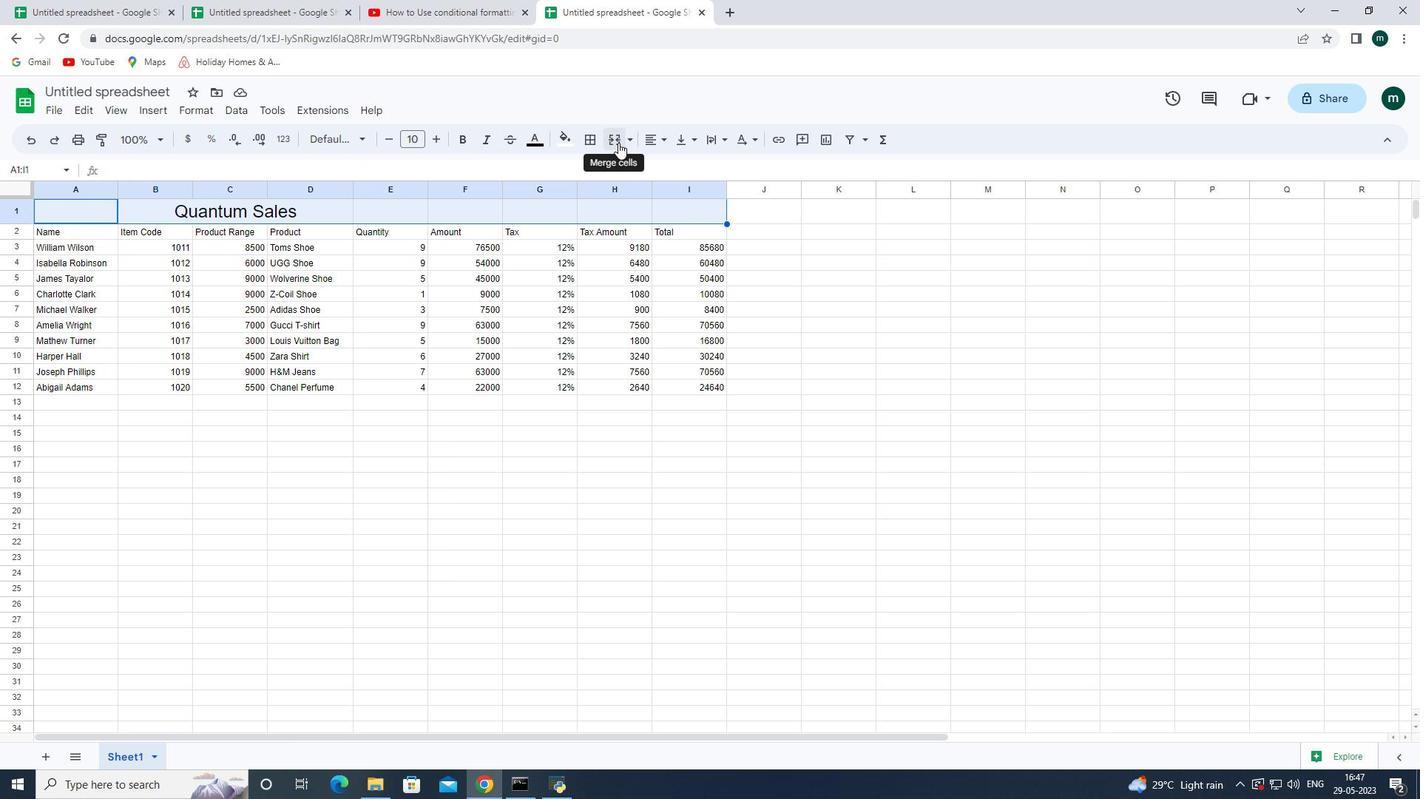 
Action: Mouse moved to (560, 139)
Screenshot: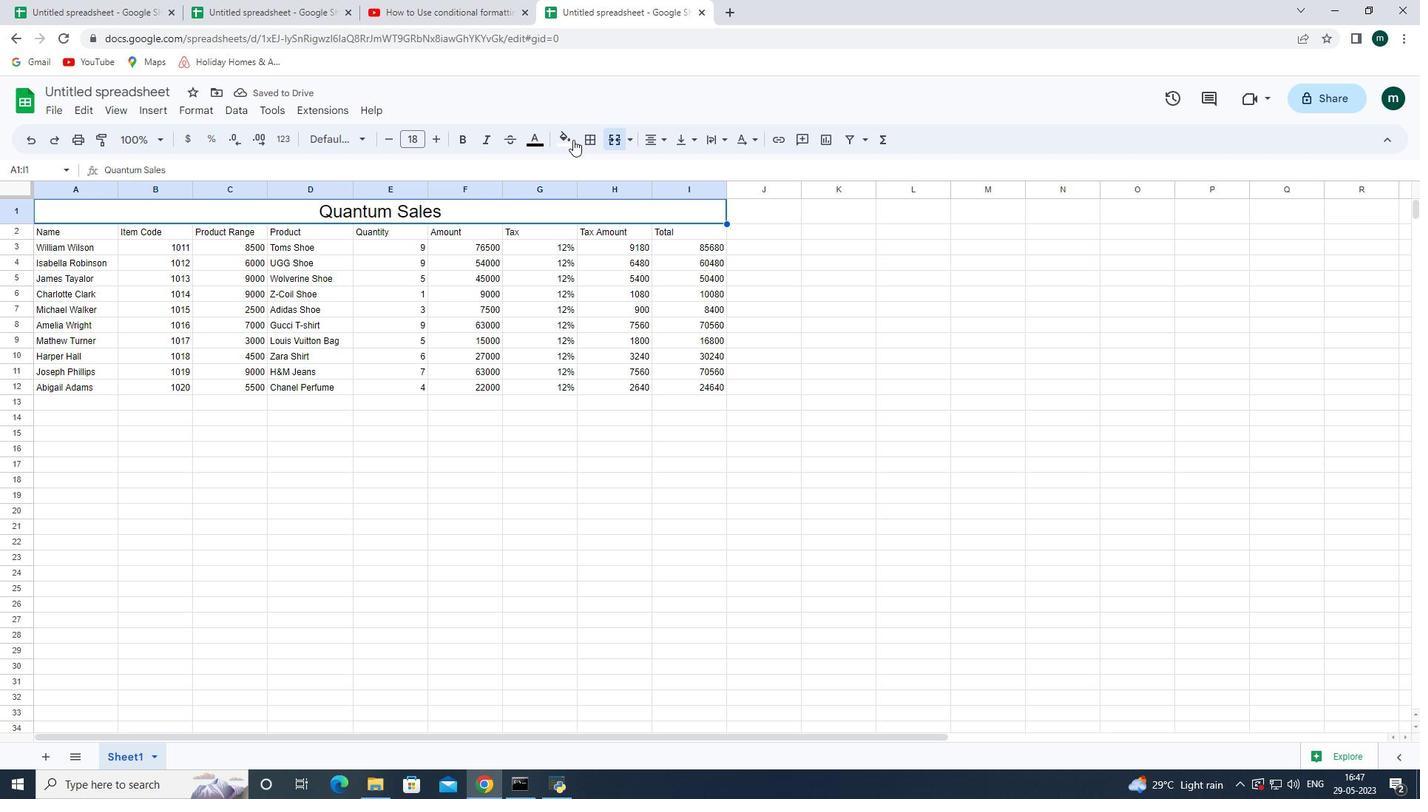 
Action: Mouse pressed left at (560, 139)
Screenshot: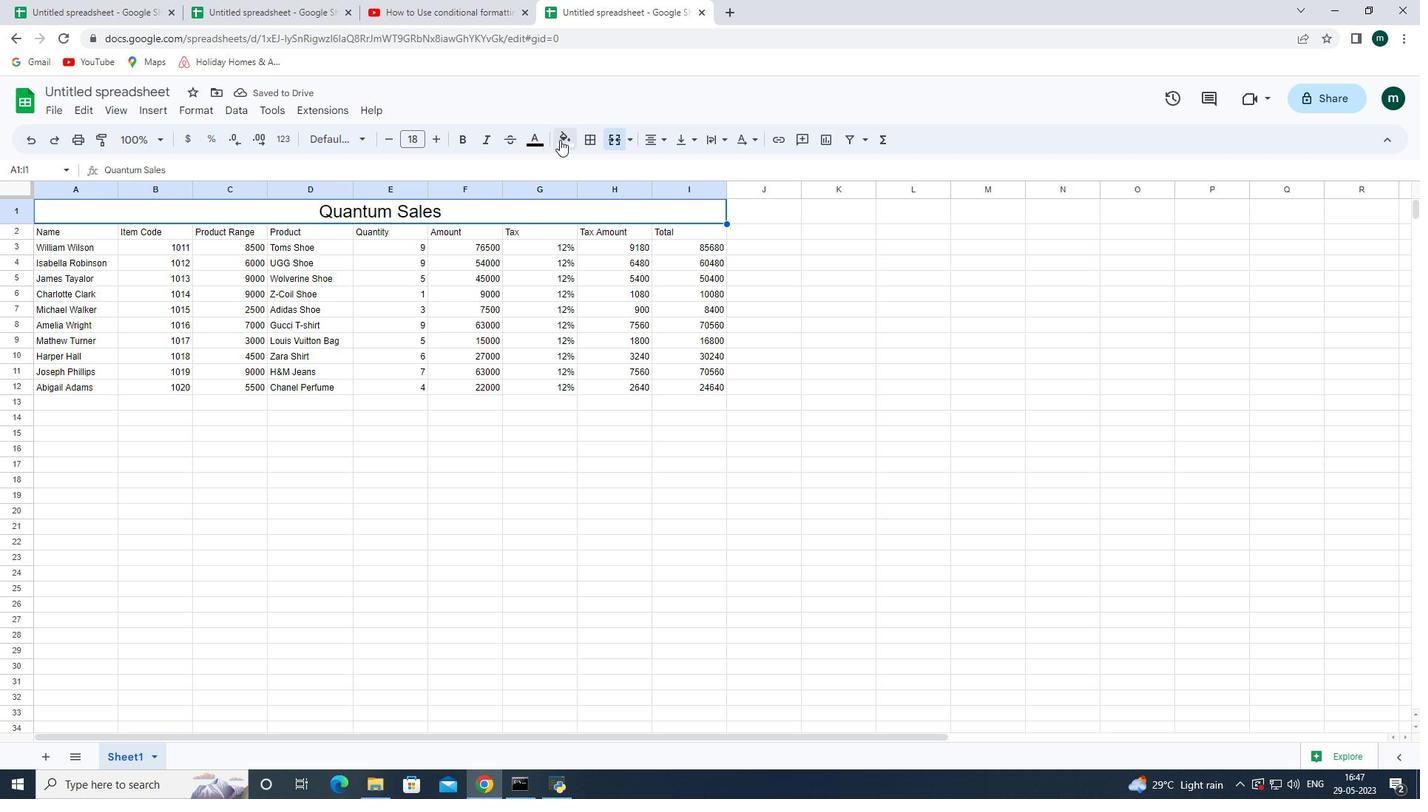 
Action: Mouse moved to (584, 201)
Screenshot: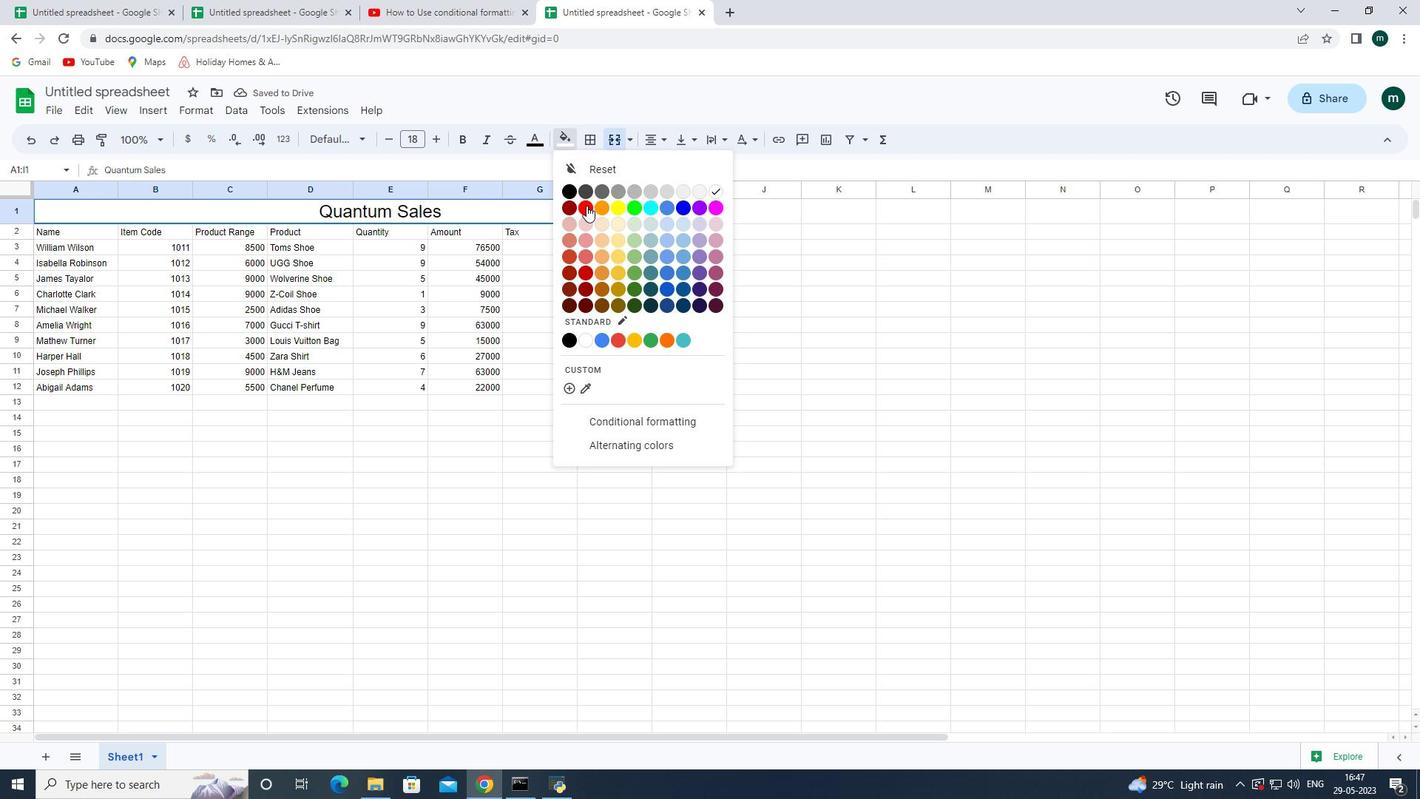 
Action: Mouse pressed left at (584, 201)
Screenshot: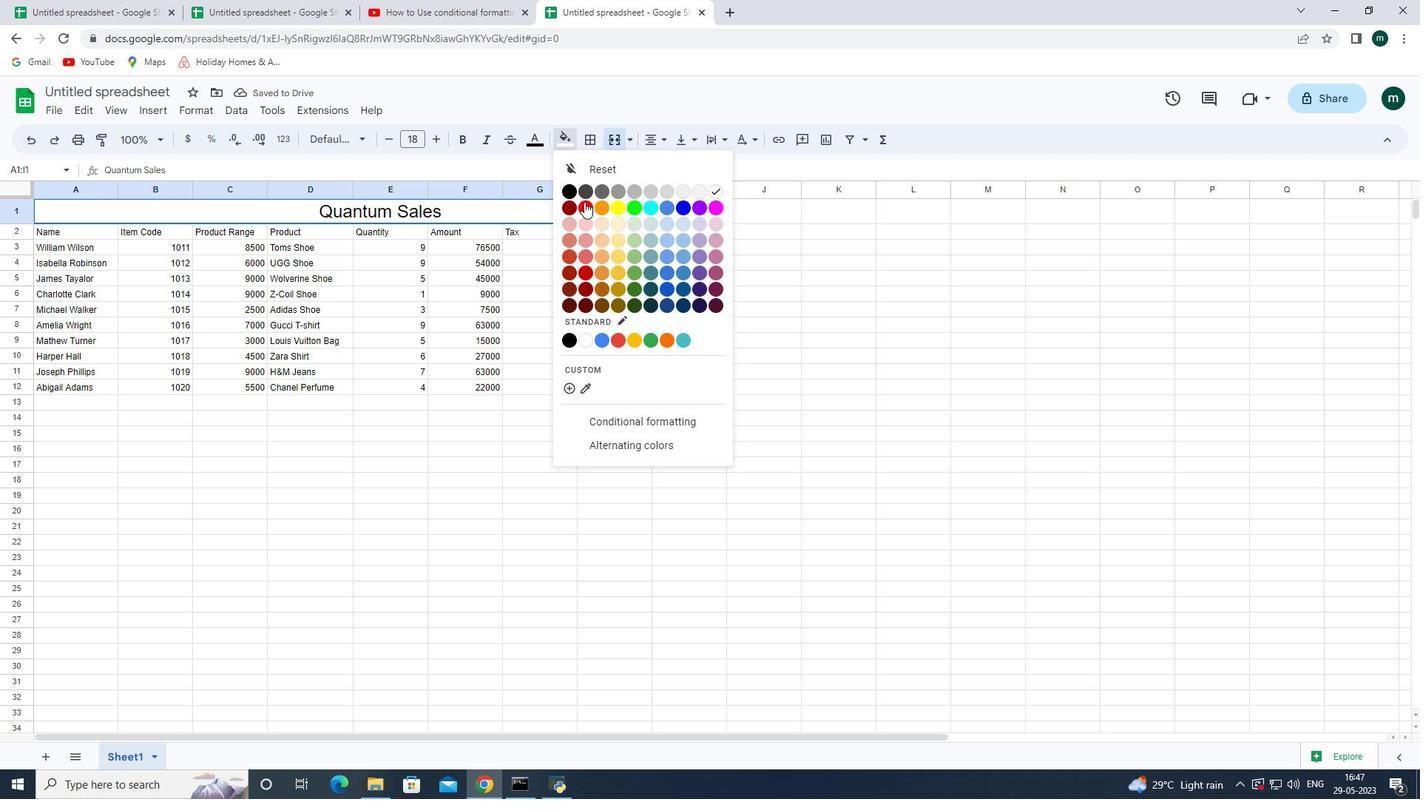 
Action: Mouse moved to (425, 331)
Screenshot: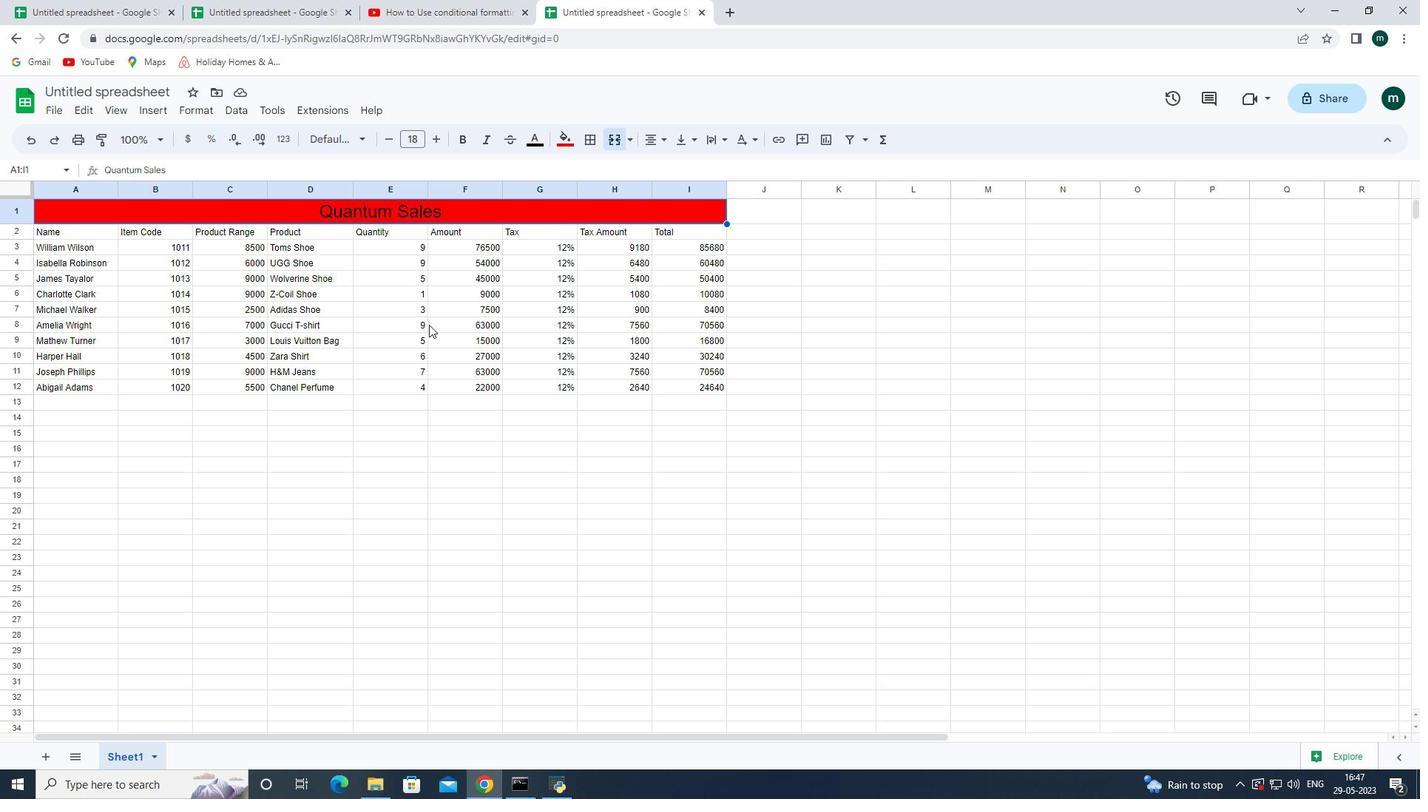 
Action: Mouse scrolled (425, 330) with delta (0, 0)
Screenshot: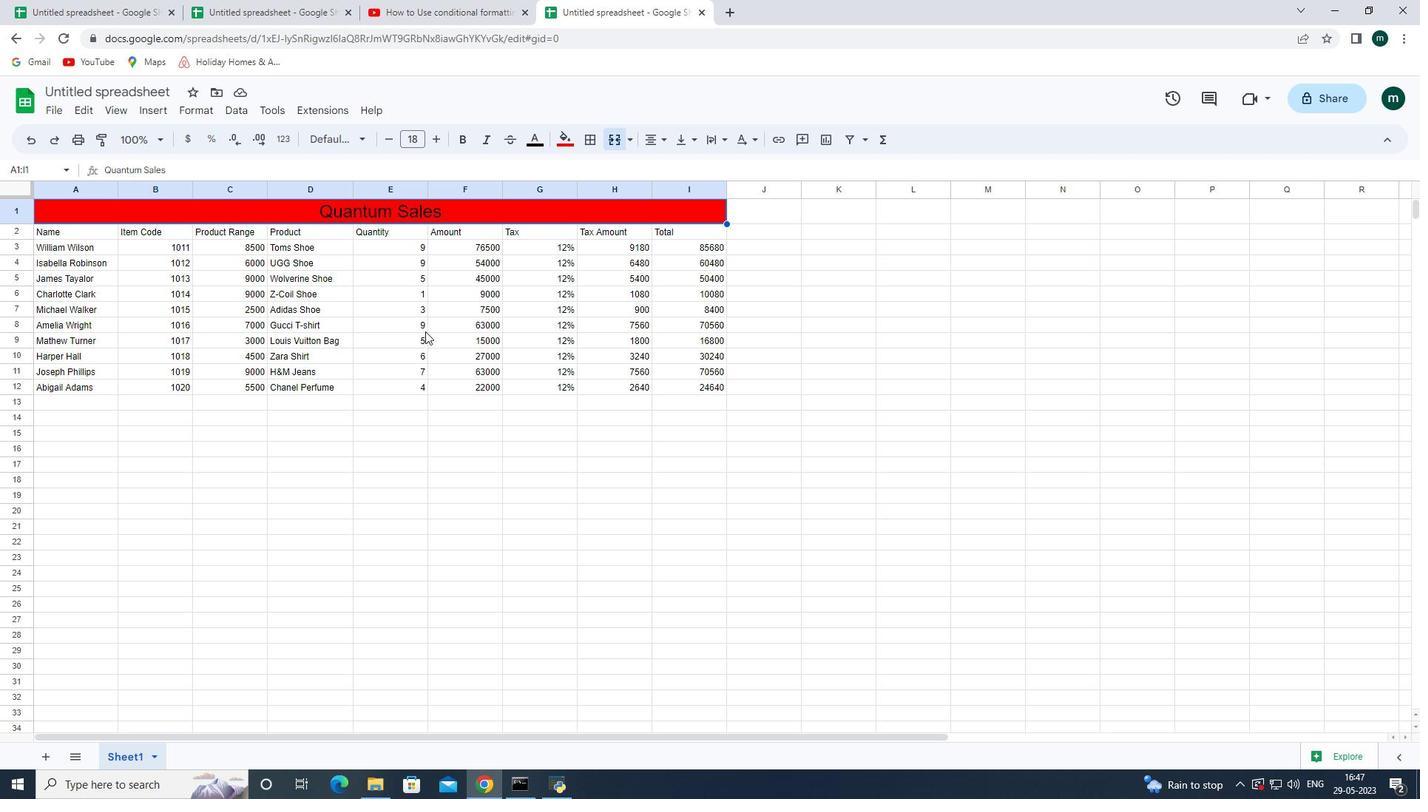 
Action: Mouse scrolled (425, 332) with delta (0, 0)
Screenshot: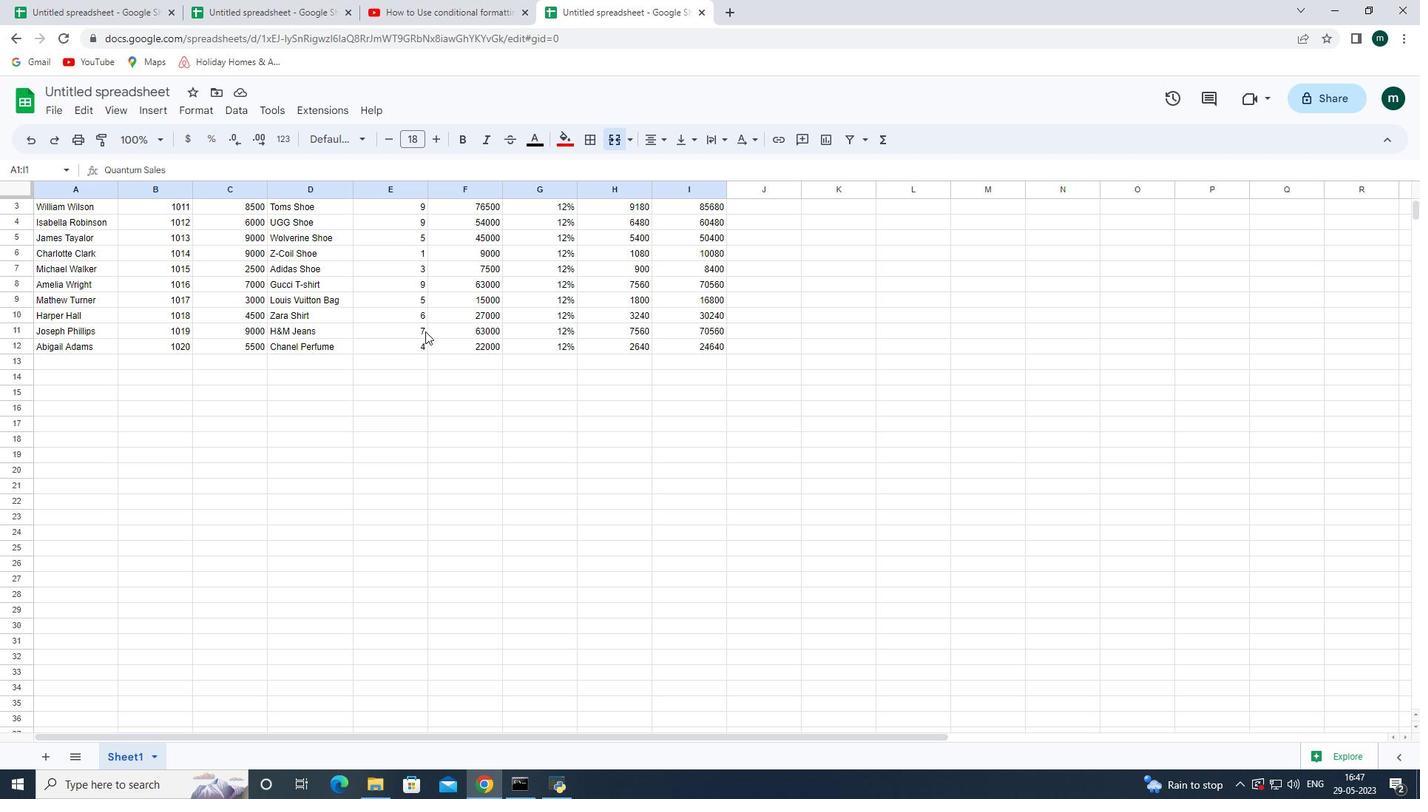 
Action: Mouse scrolled (425, 332) with delta (0, 0)
Screenshot: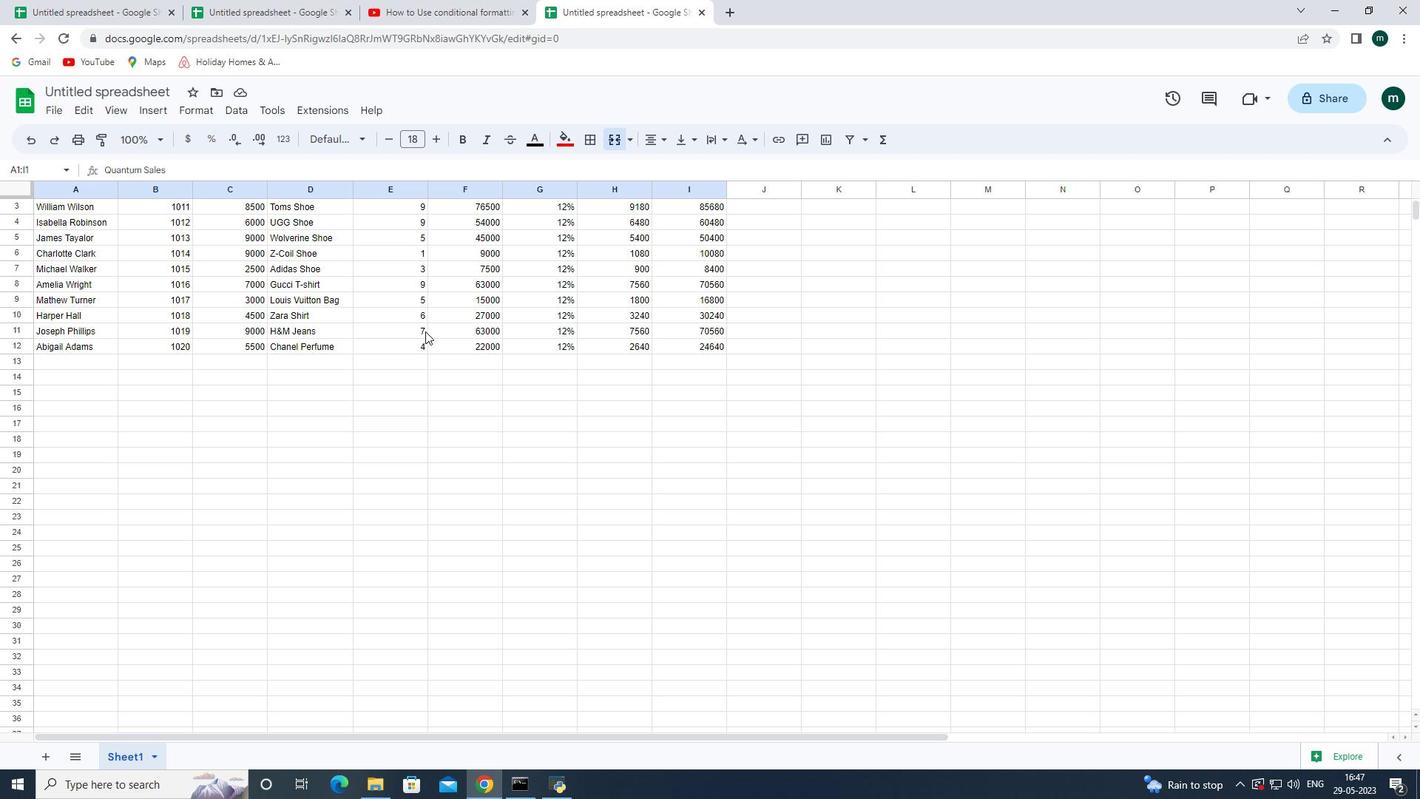 
